 Task: Add Sprouts Organic Ground Allspice to the cart.
Action: Mouse pressed left at (21, 88)
Screenshot: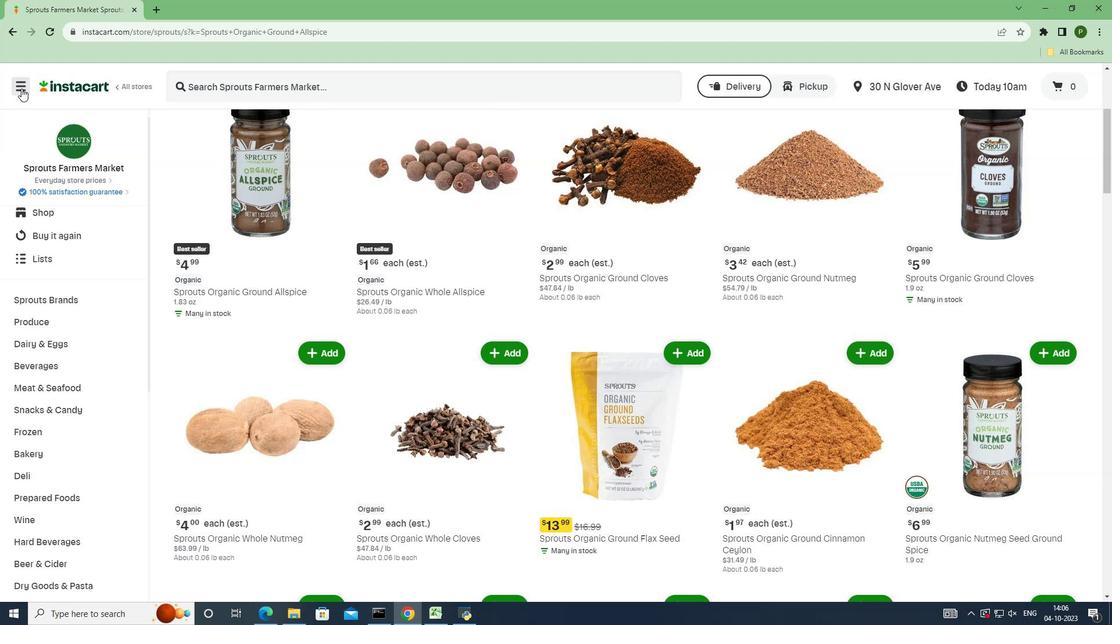 
Action: Mouse moved to (57, 317)
Screenshot: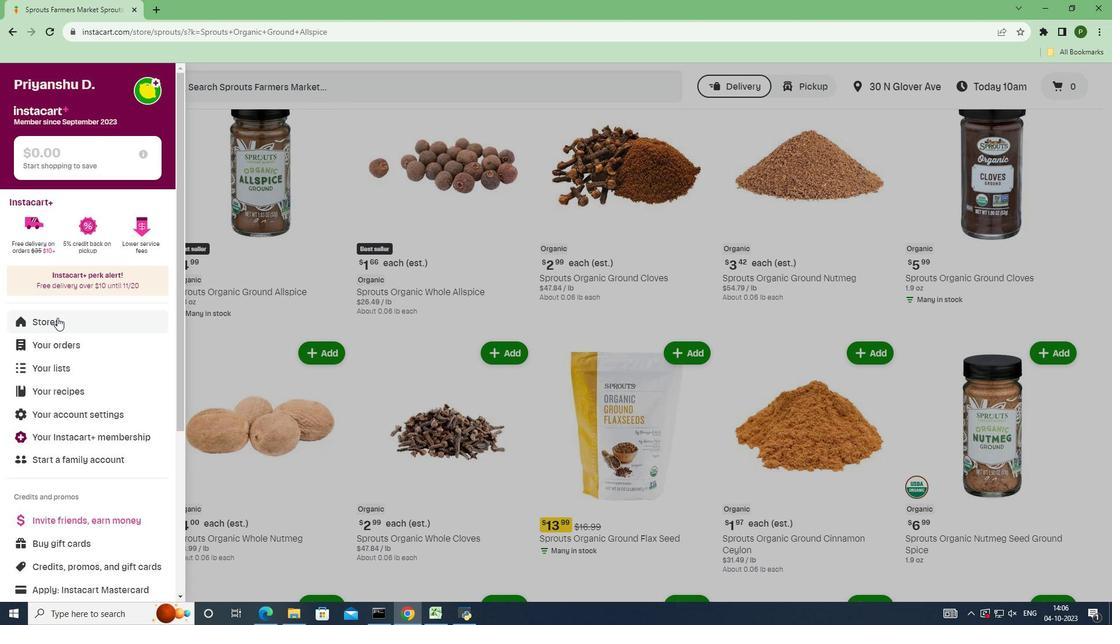 
Action: Mouse pressed left at (57, 317)
Screenshot: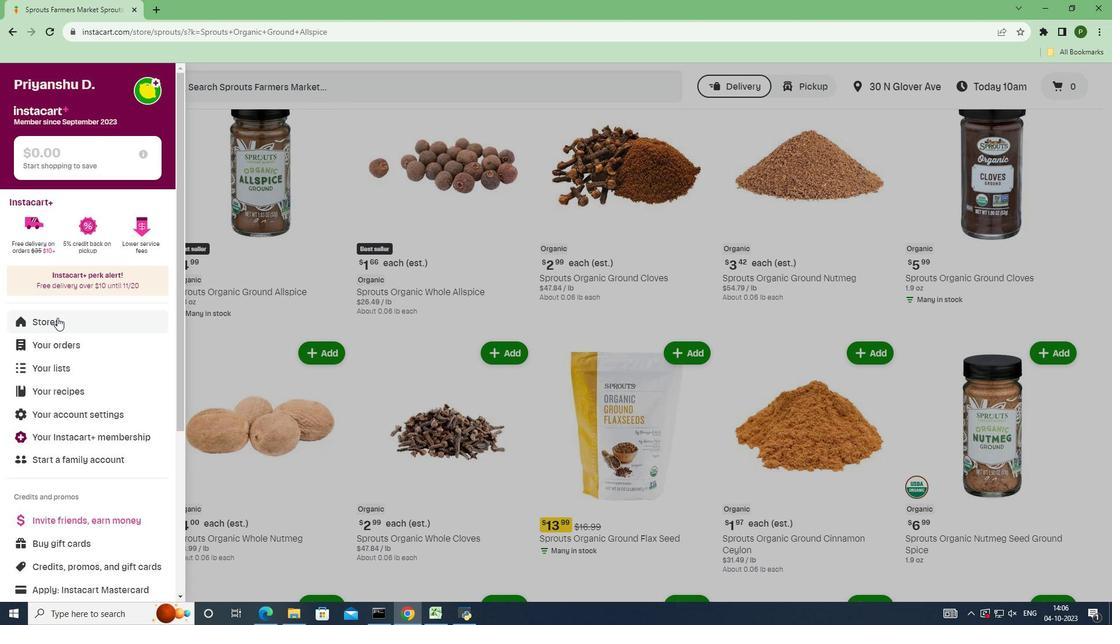 
Action: Mouse moved to (262, 139)
Screenshot: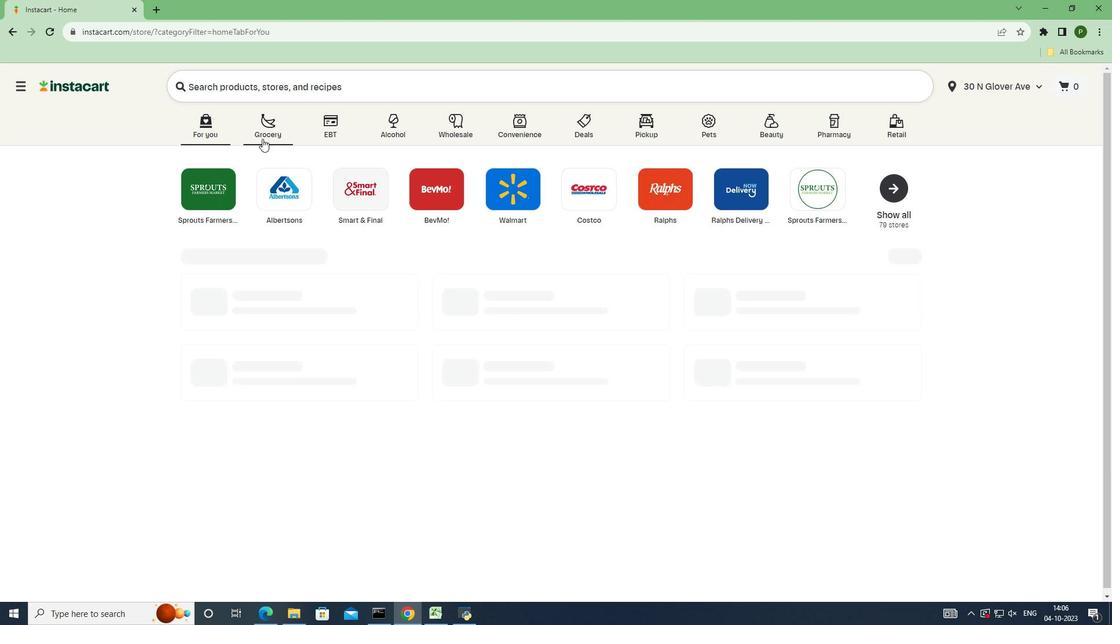 
Action: Mouse pressed left at (262, 139)
Screenshot: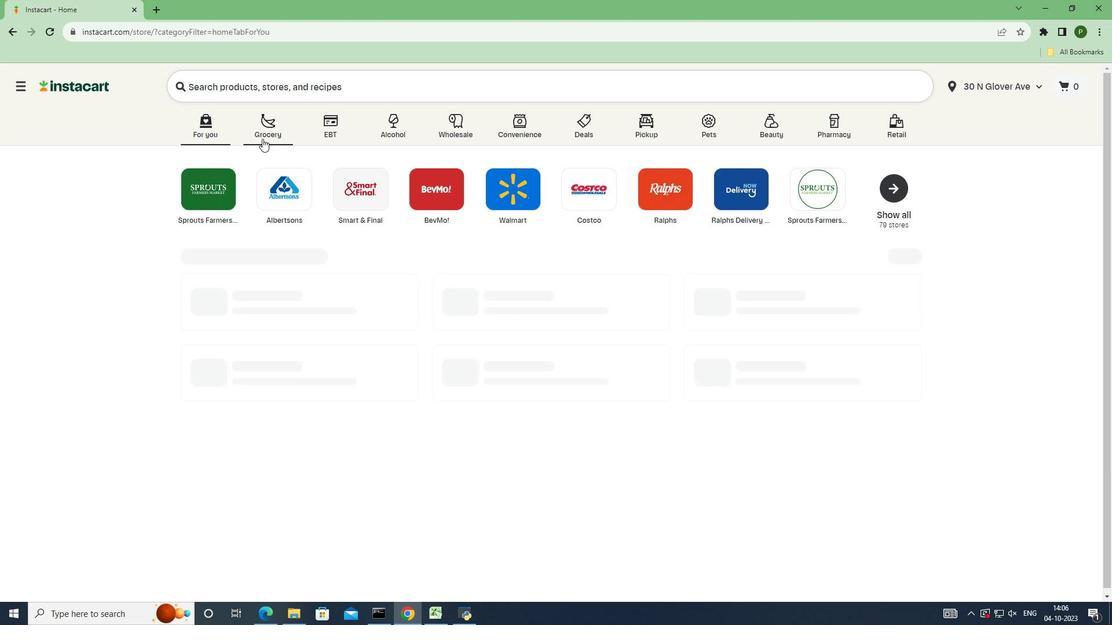 
Action: Mouse moved to (715, 275)
Screenshot: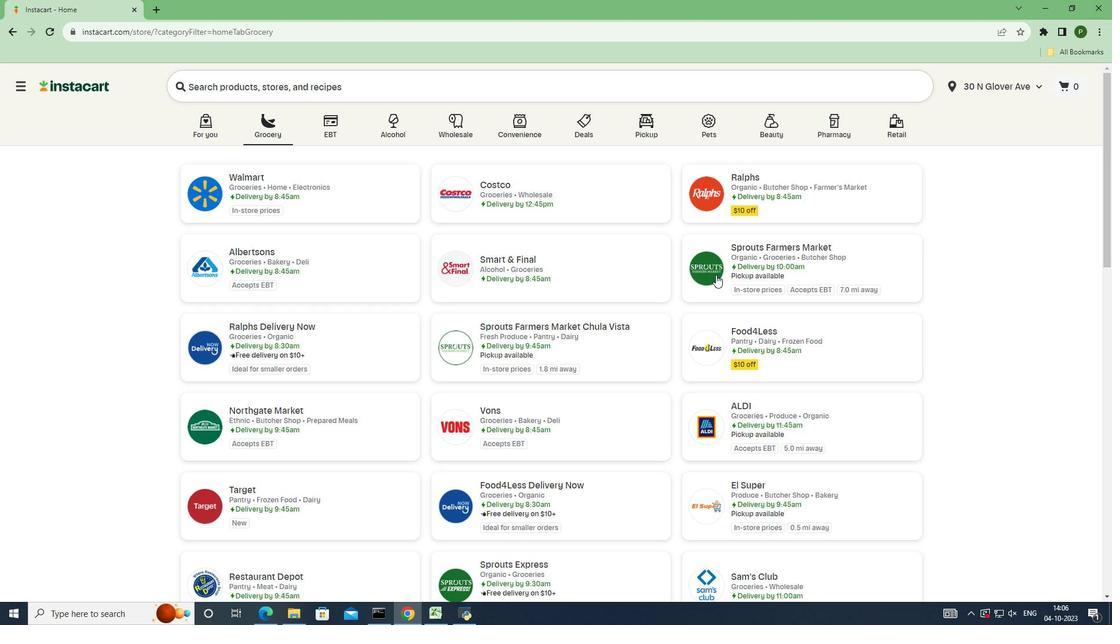
Action: Mouse pressed left at (715, 275)
Screenshot: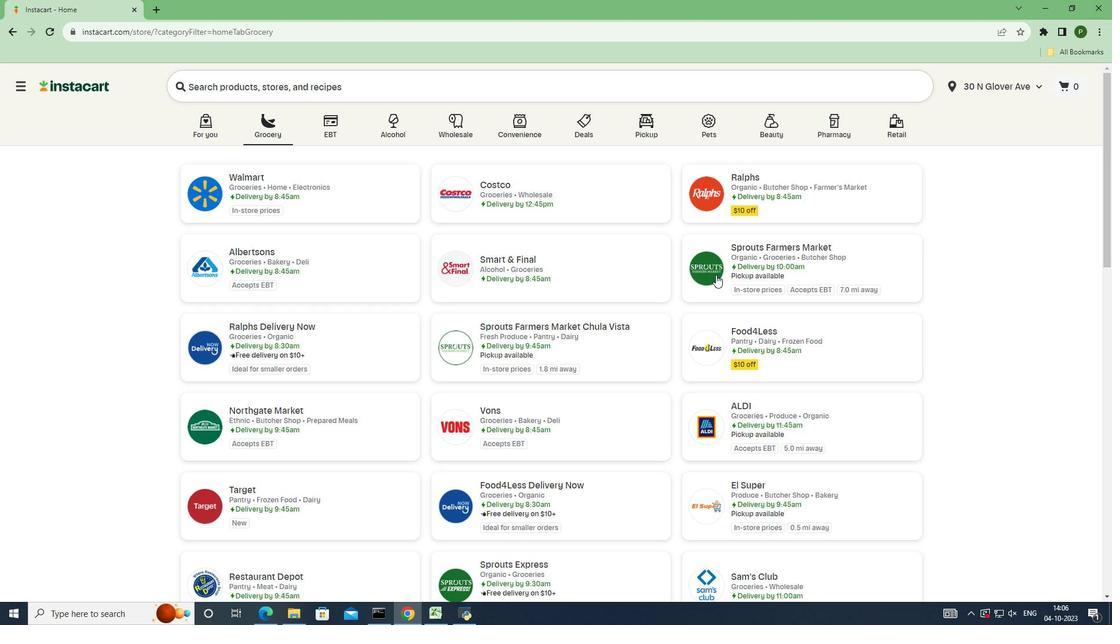 
Action: Mouse moved to (75, 328)
Screenshot: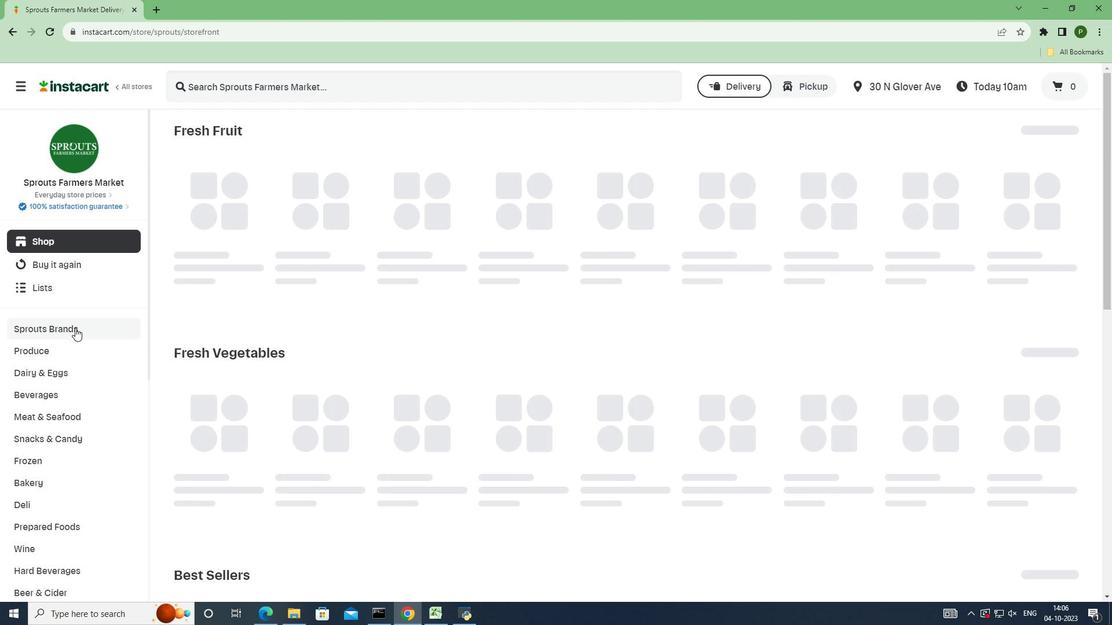 
Action: Mouse pressed left at (75, 328)
Screenshot: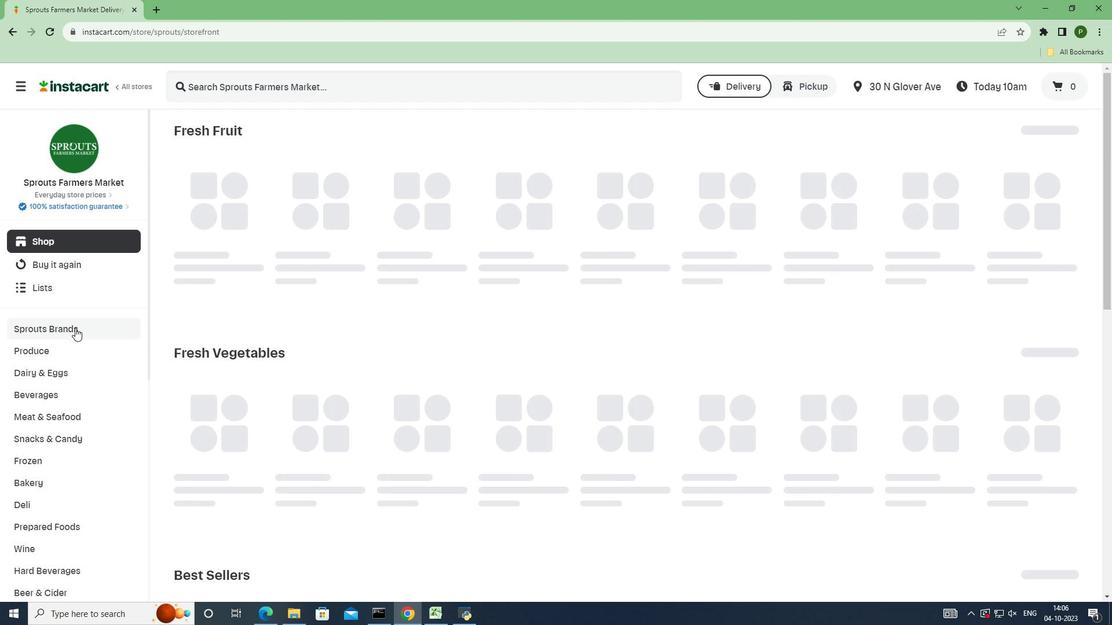 
Action: Mouse moved to (74, 413)
Screenshot: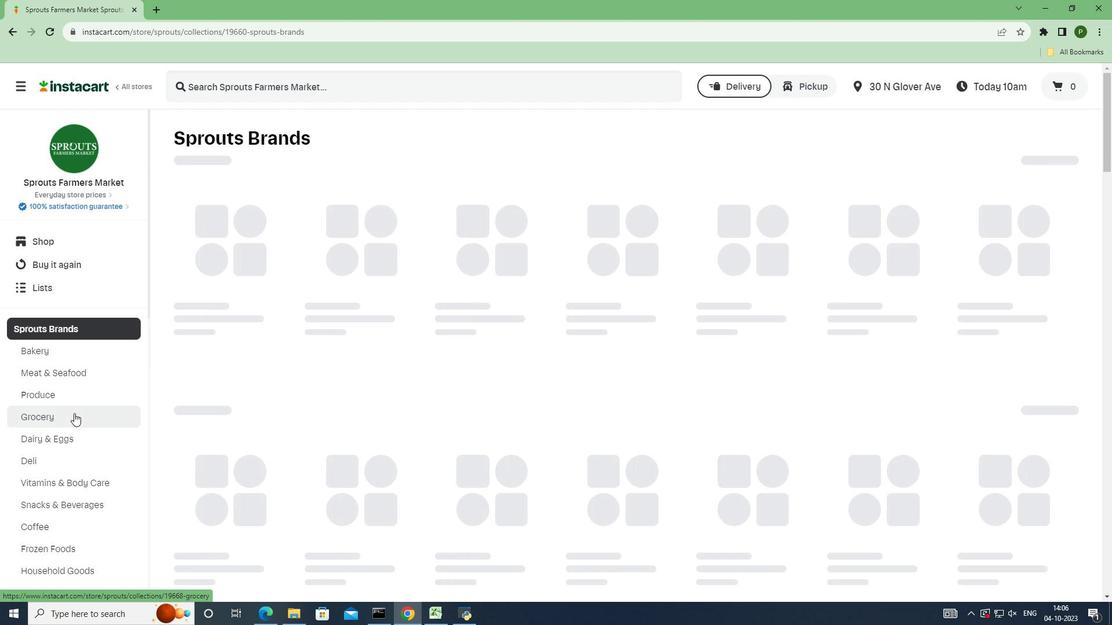 
Action: Mouse pressed left at (74, 413)
Screenshot: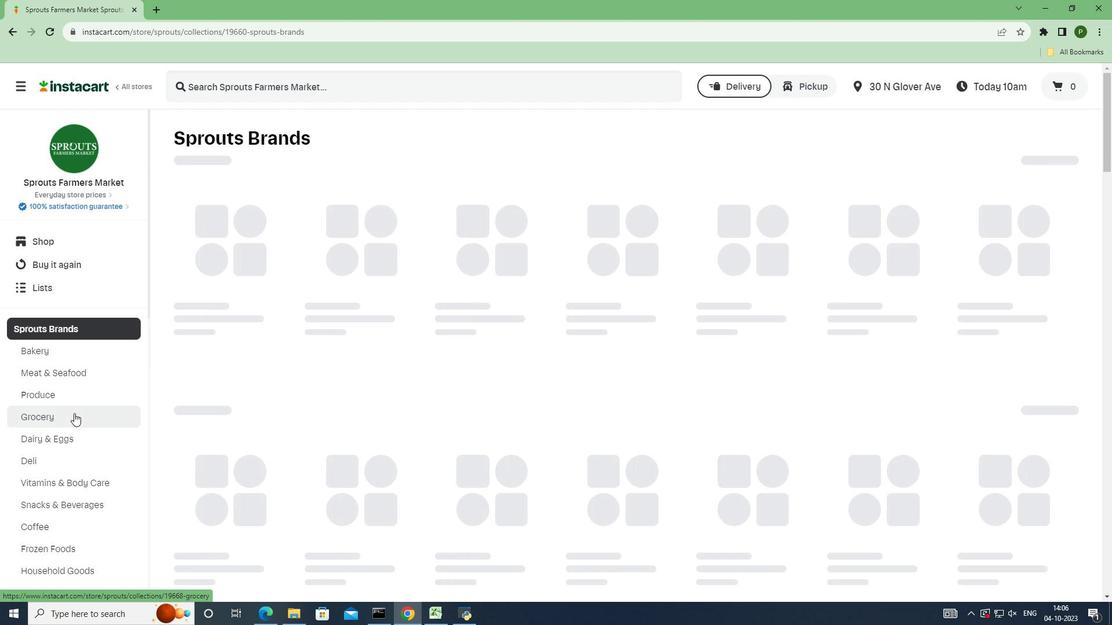 
Action: Mouse moved to (265, 248)
Screenshot: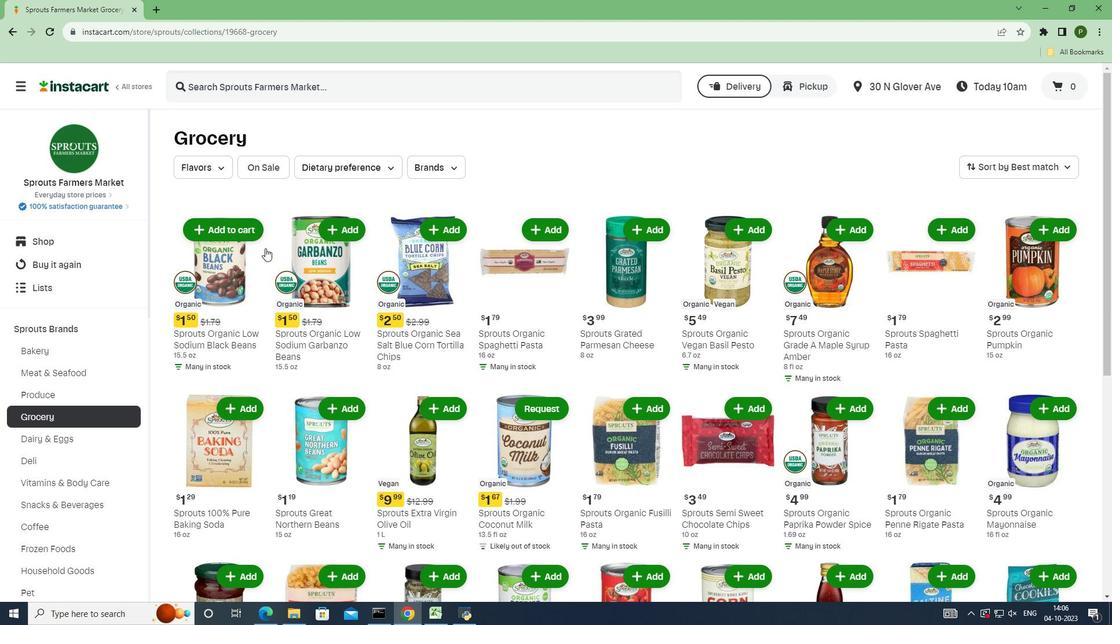 
Action: Mouse scrolled (265, 247) with delta (0, 0)
Screenshot: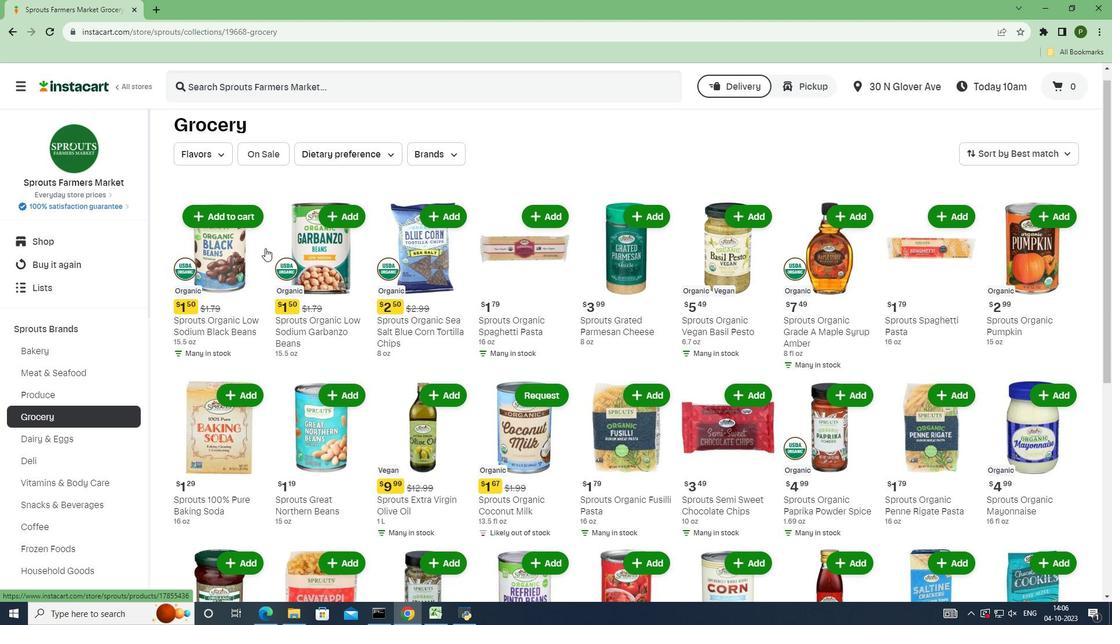 
Action: Mouse scrolled (265, 247) with delta (0, 0)
Screenshot: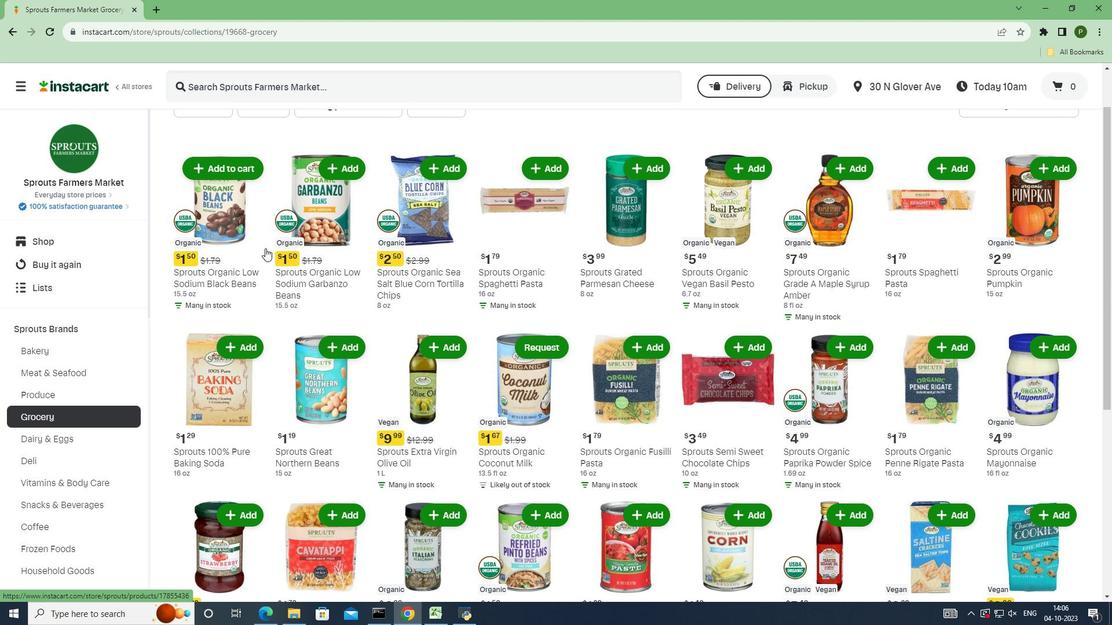 
Action: Mouse scrolled (265, 247) with delta (0, 0)
Screenshot: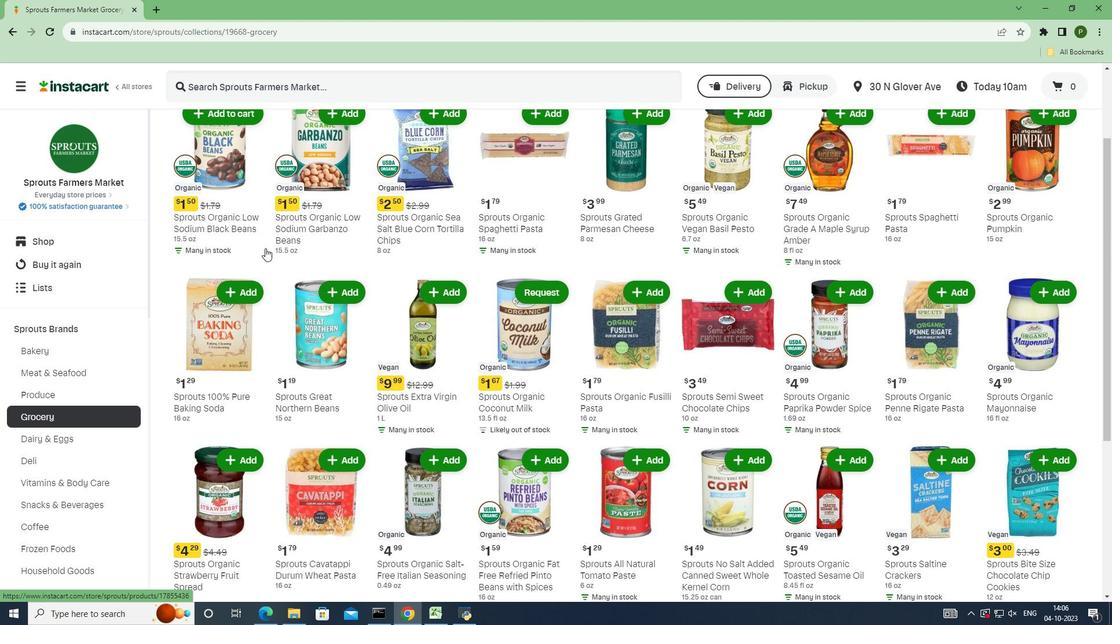 
Action: Mouse scrolled (265, 247) with delta (0, 0)
Screenshot: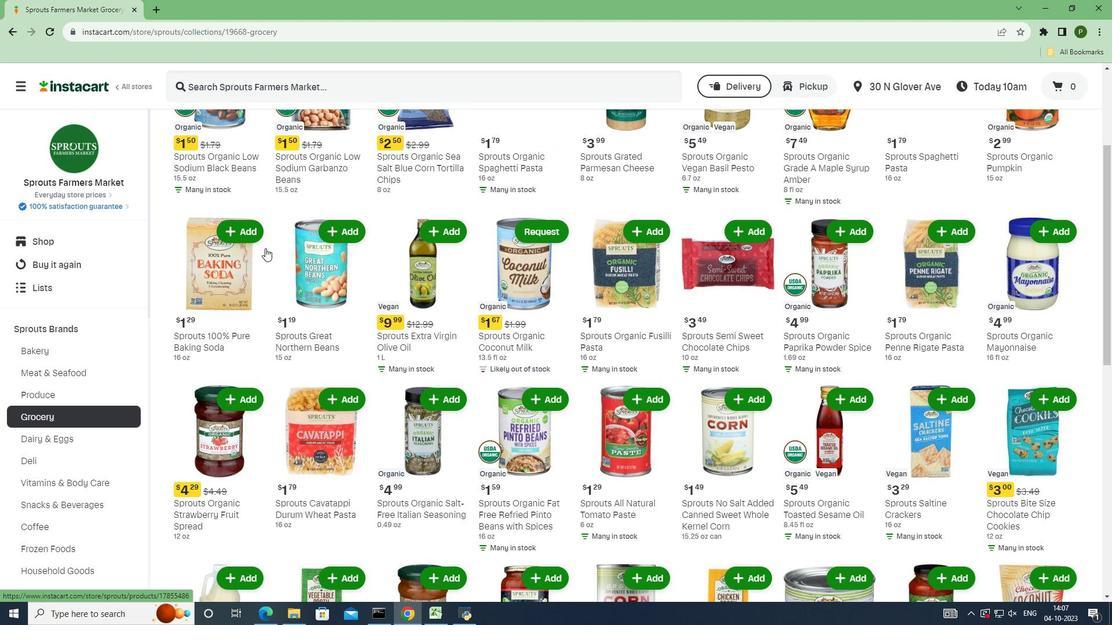 
Action: Mouse moved to (265, 249)
Screenshot: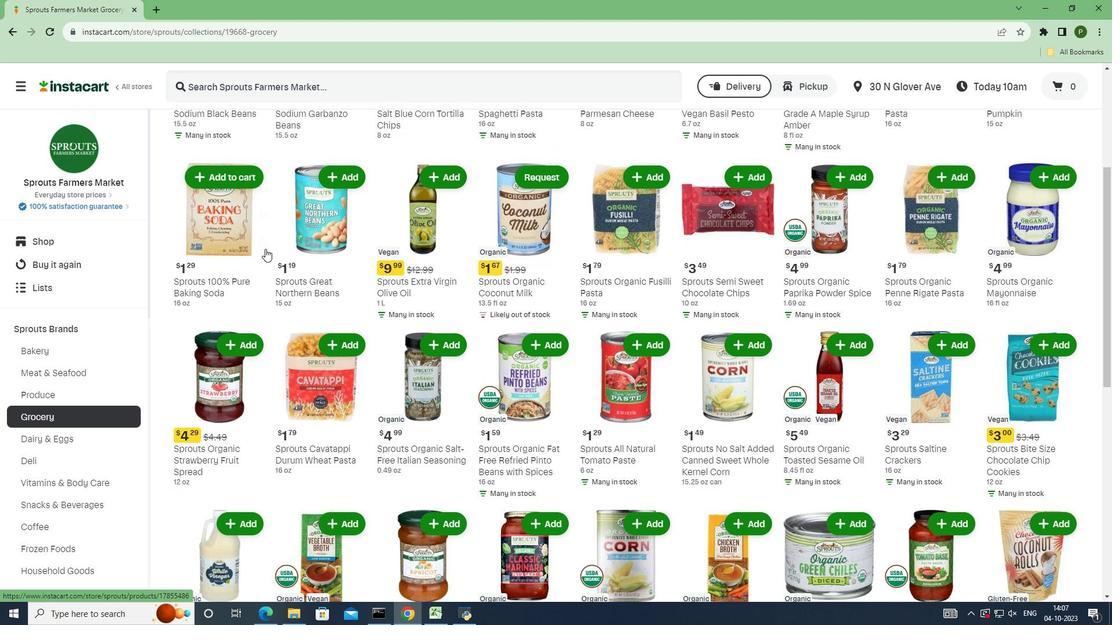 
Action: Mouse scrolled (265, 248) with delta (0, 0)
Screenshot: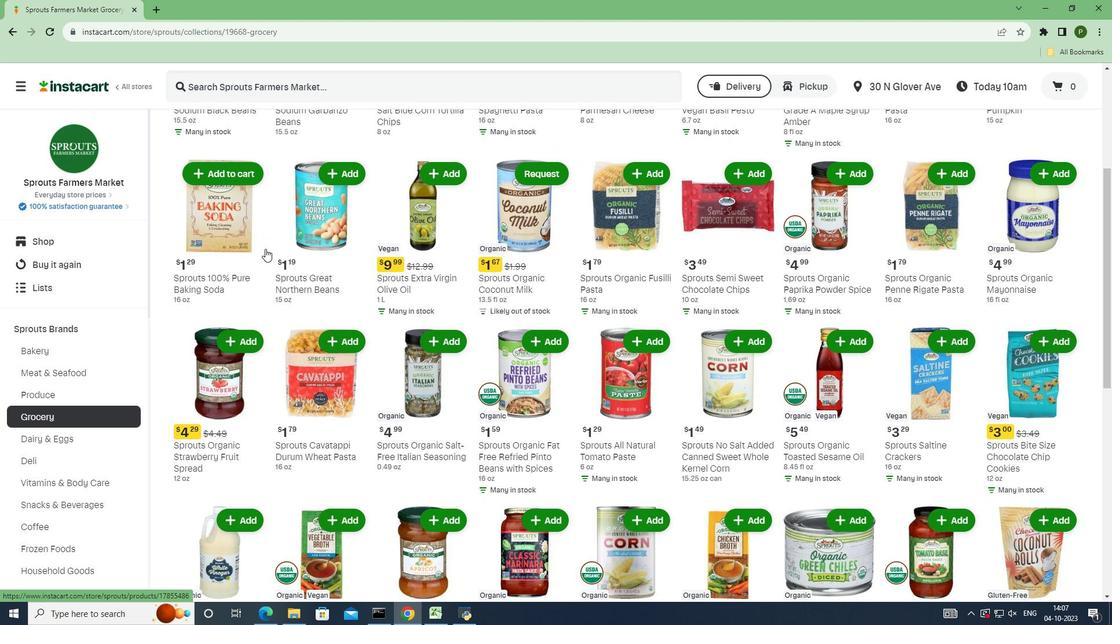 
Action: Mouse scrolled (265, 248) with delta (0, 0)
Screenshot: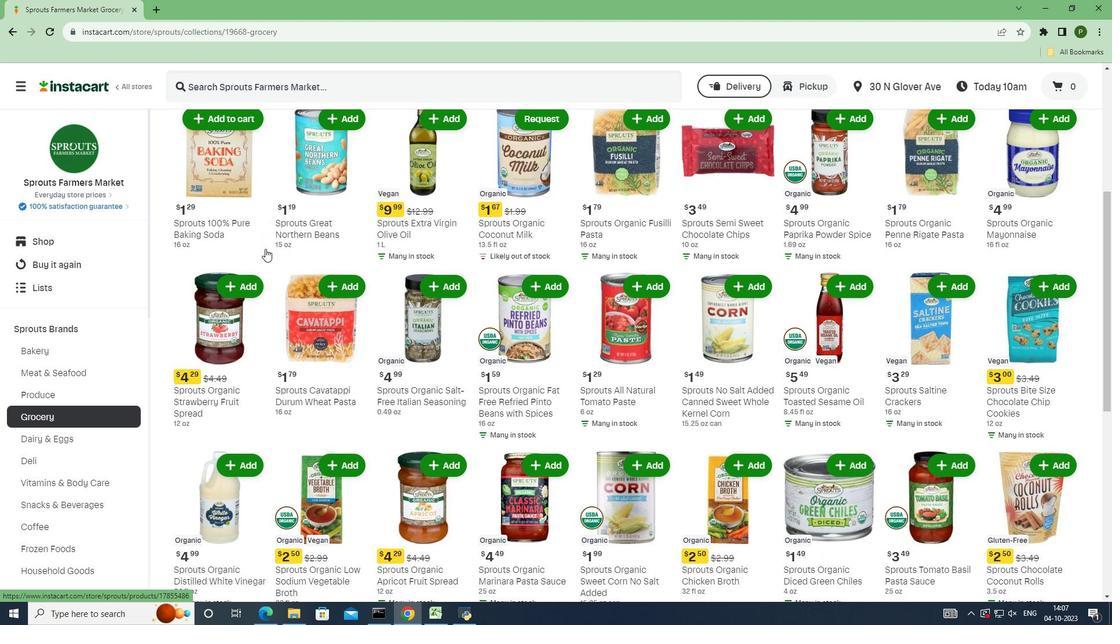 
Action: Mouse scrolled (265, 248) with delta (0, 0)
Screenshot: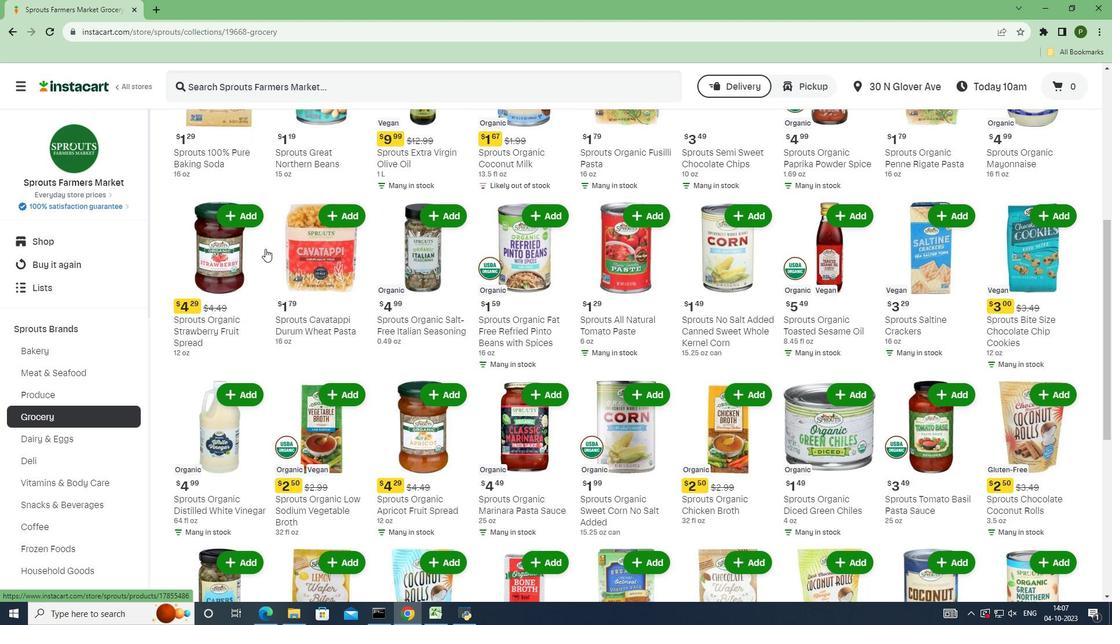 
Action: Mouse scrolled (265, 248) with delta (0, 0)
Screenshot: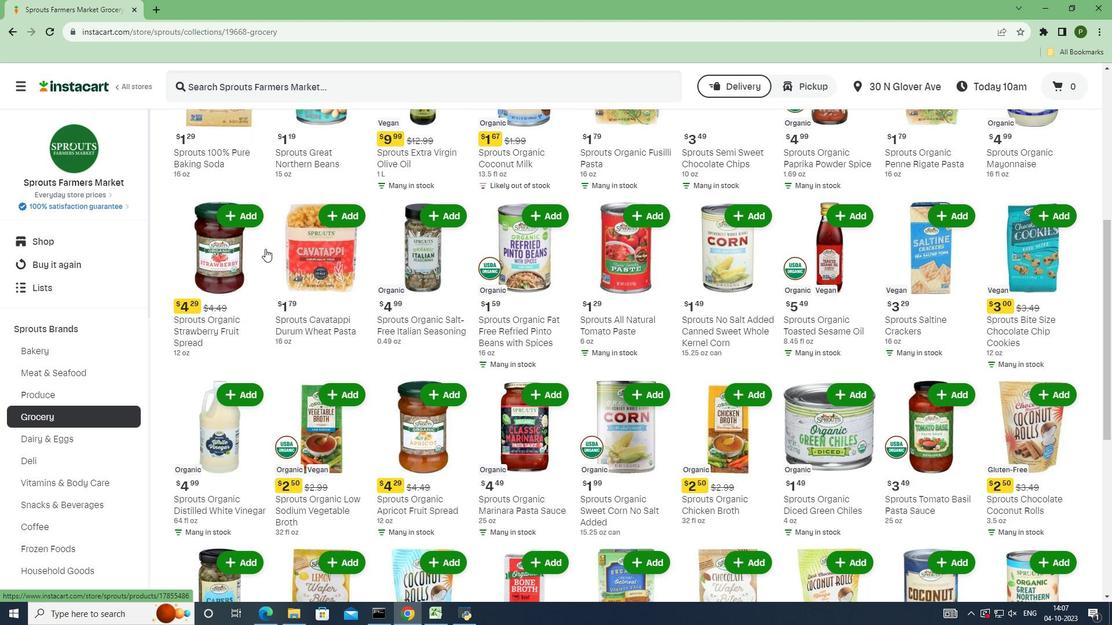
Action: Mouse scrolled (265, 248) with delta (0, 0)
Screenshot: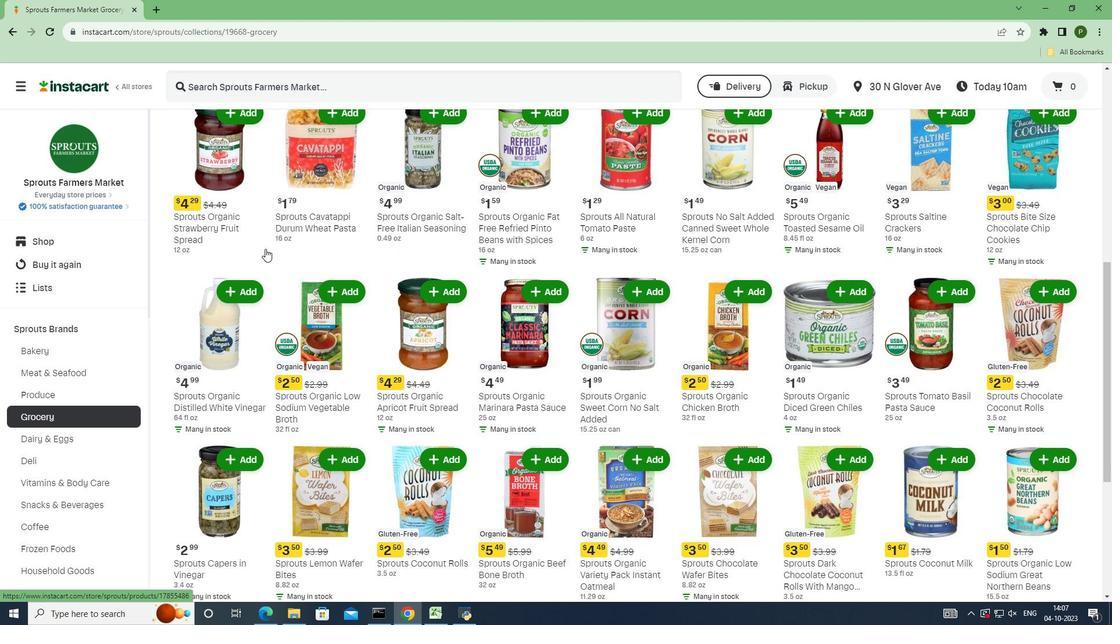 
Action: Mouse scrolled (265, 248) with delta (0, 0)
Screenshot: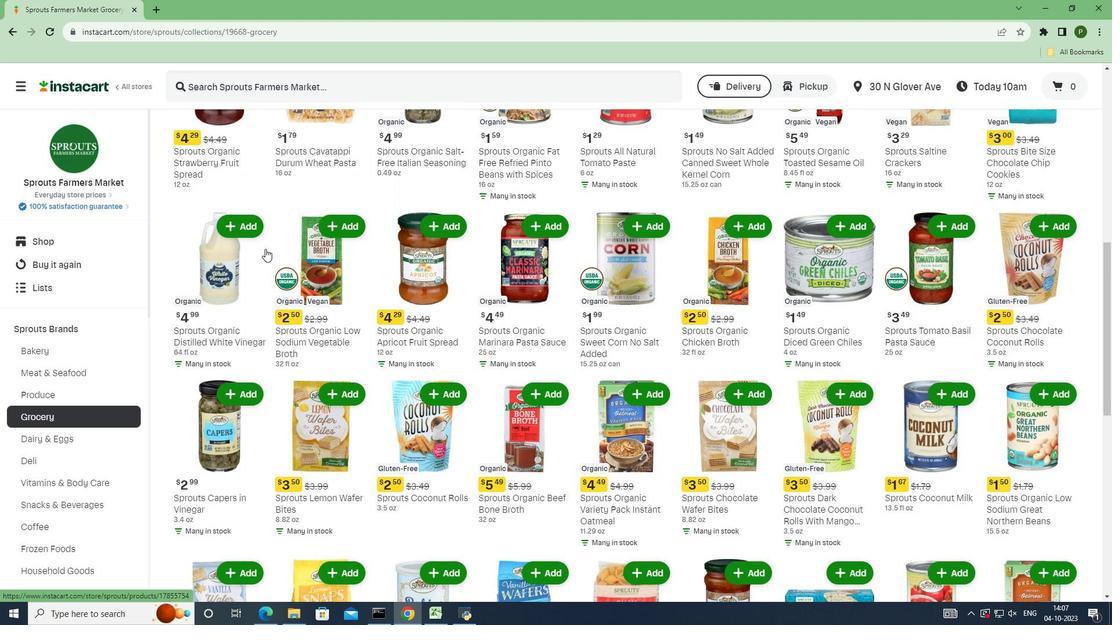 
Action: Mouse scrolled (265, 248) with delta (0, 0)
Screenshot: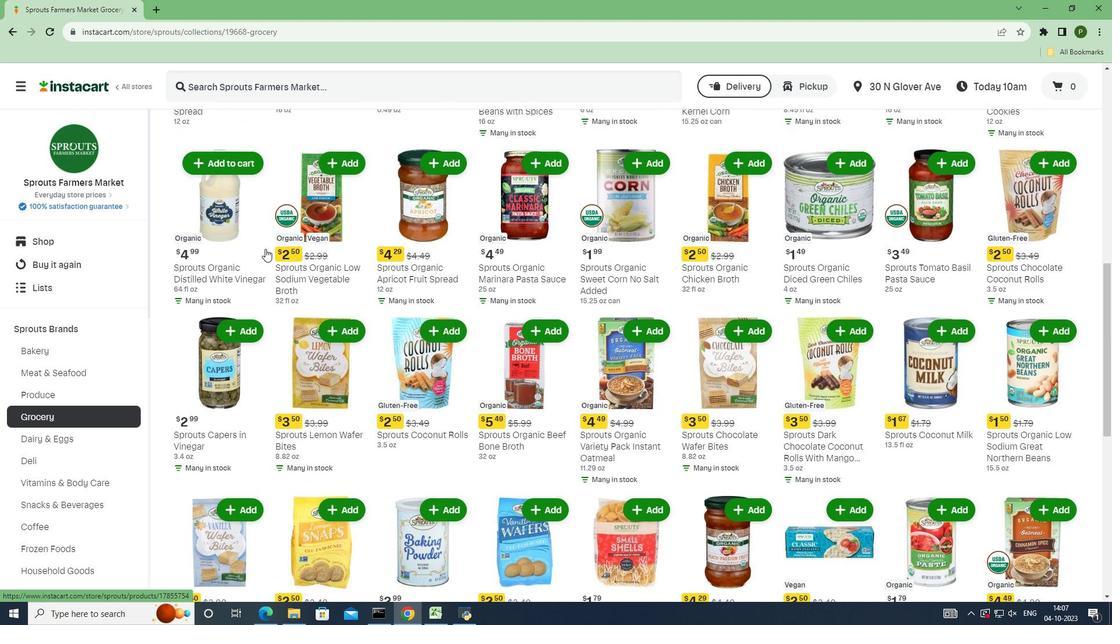 
Action: Mouse scrolled (265, 248) with delta (0, 0)
Screenshot: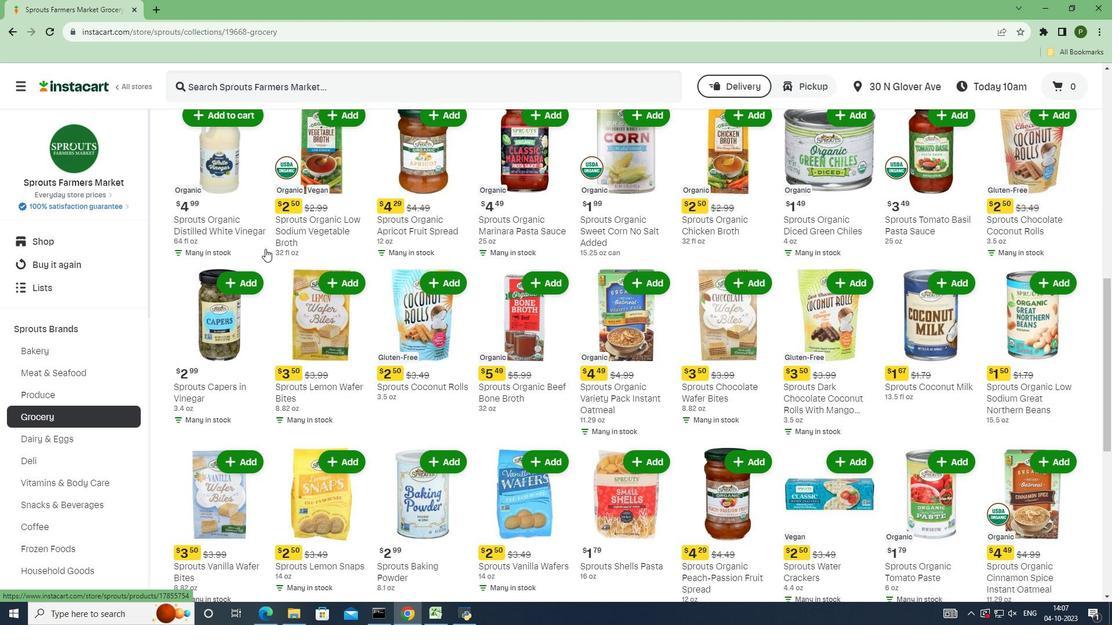 
Action: Mouse scrolled (265, 248) with delta (0, 0)
Screenshot: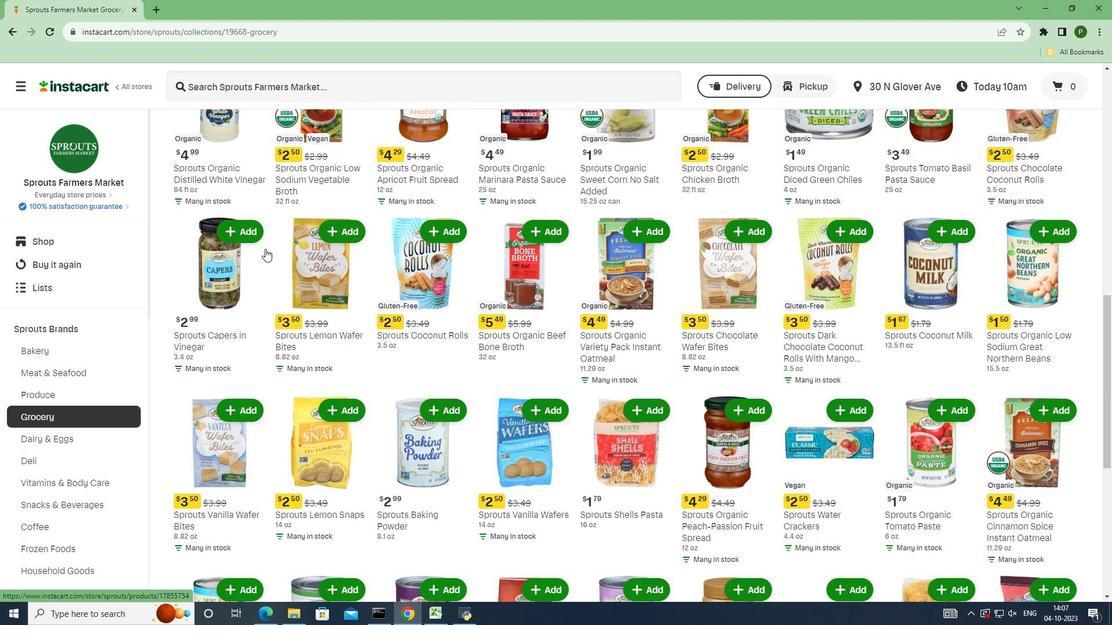 
Action: Mouse scrolled (265, 248) with delta (0, 0)
Screenshot: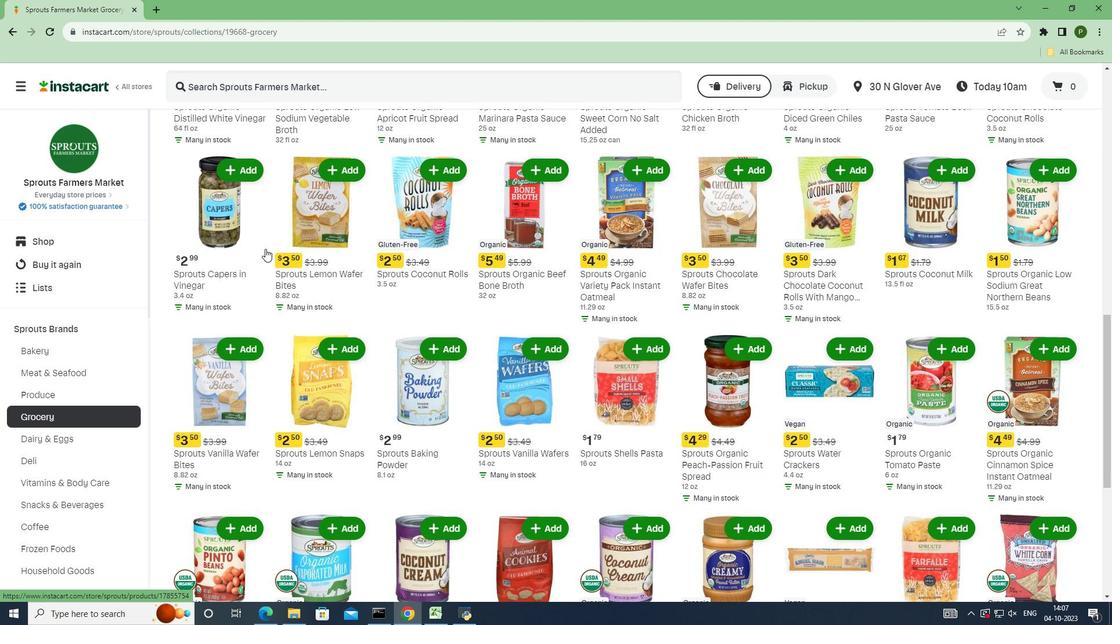 
Action: Mouse scrolled (265, 248) with delta (0, 0)
Screenshot: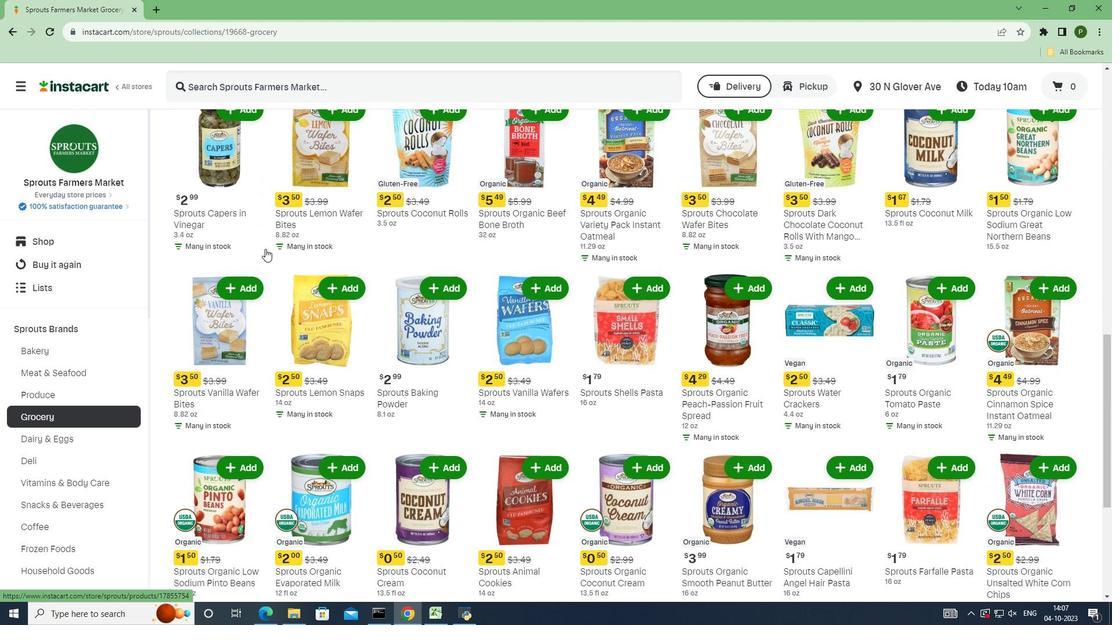 
Action: Mouse scrolled (265, 248) with delta (0, 0)
Screenshot: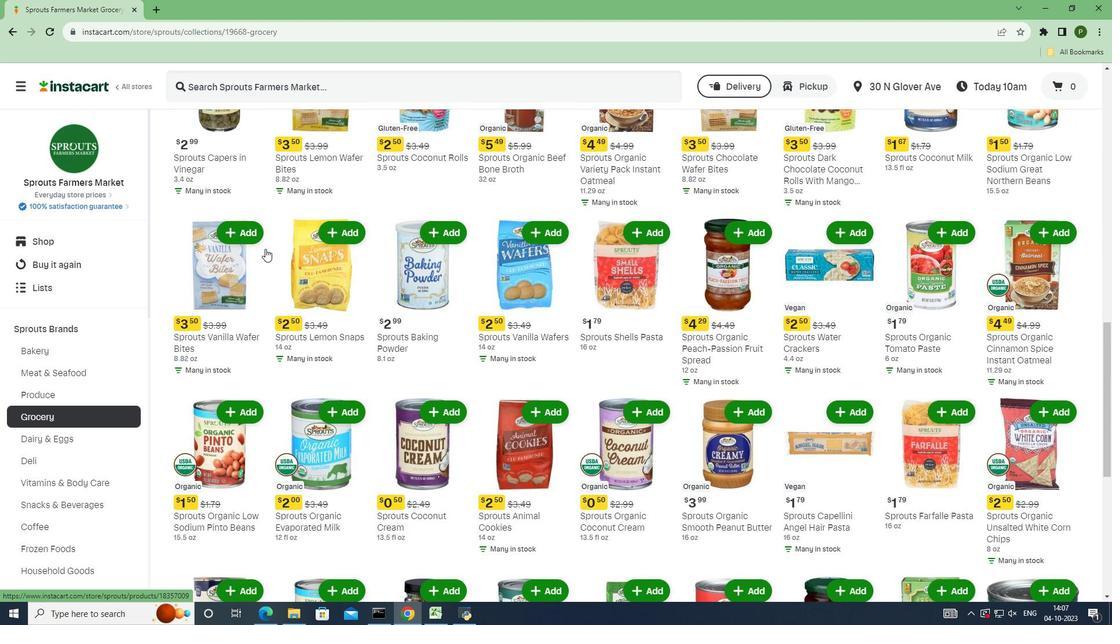 
Action: Mouse scrolled (265, 248) with delta (0, 0)
Screenshot: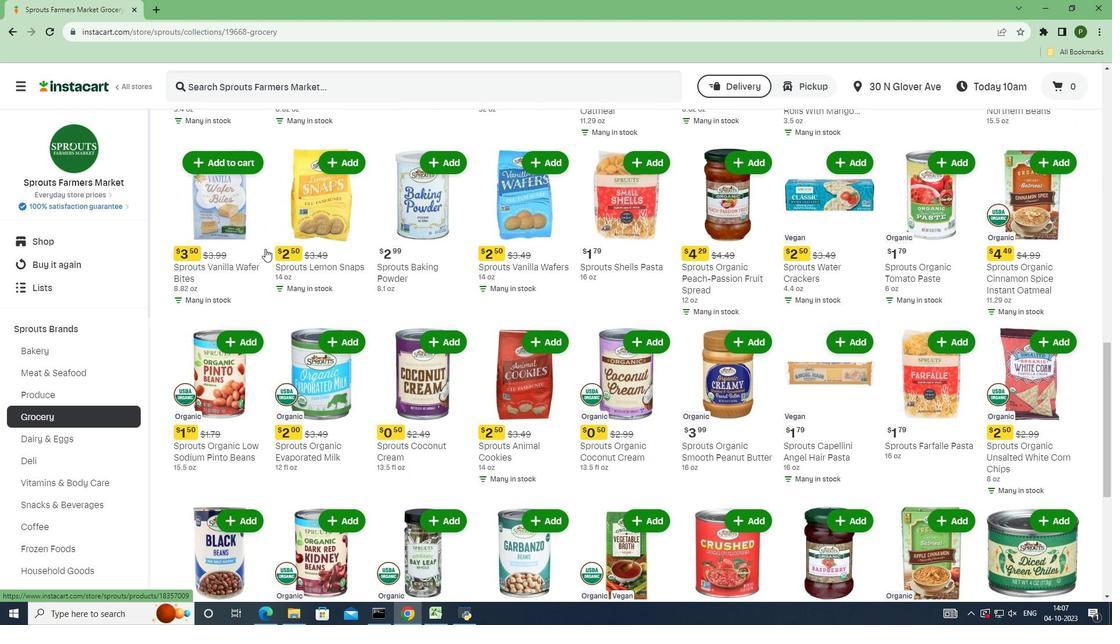 
Action: Mouse scrolled (265, 248) with delta (0, 0)
Screenshot: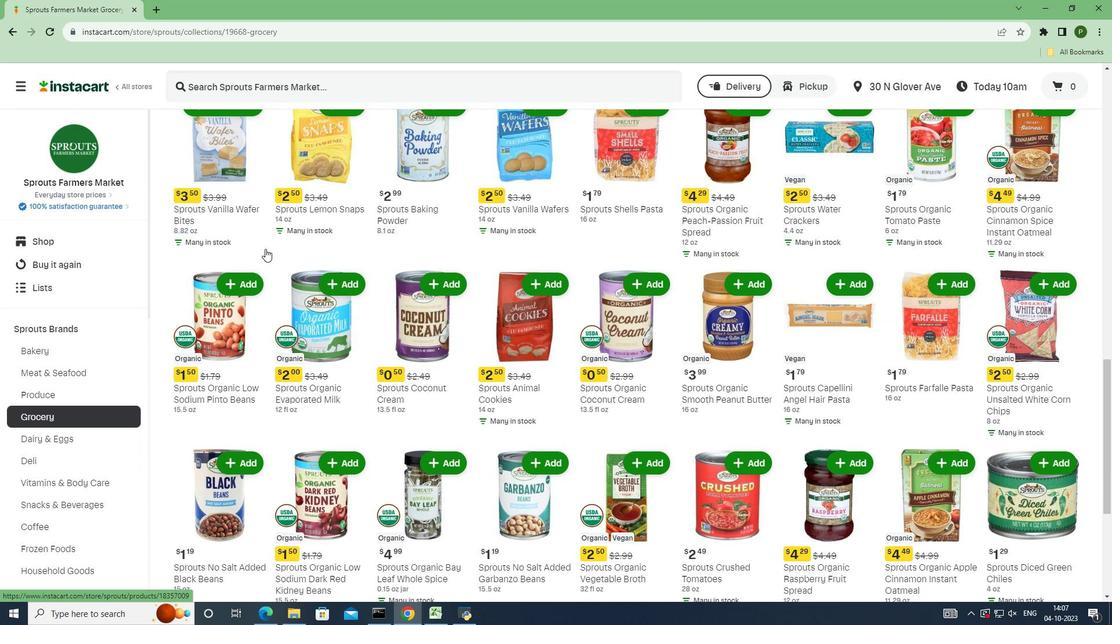 
Action: Mouse scrolled (265, 248) with delta (0, 0)
Screenshot: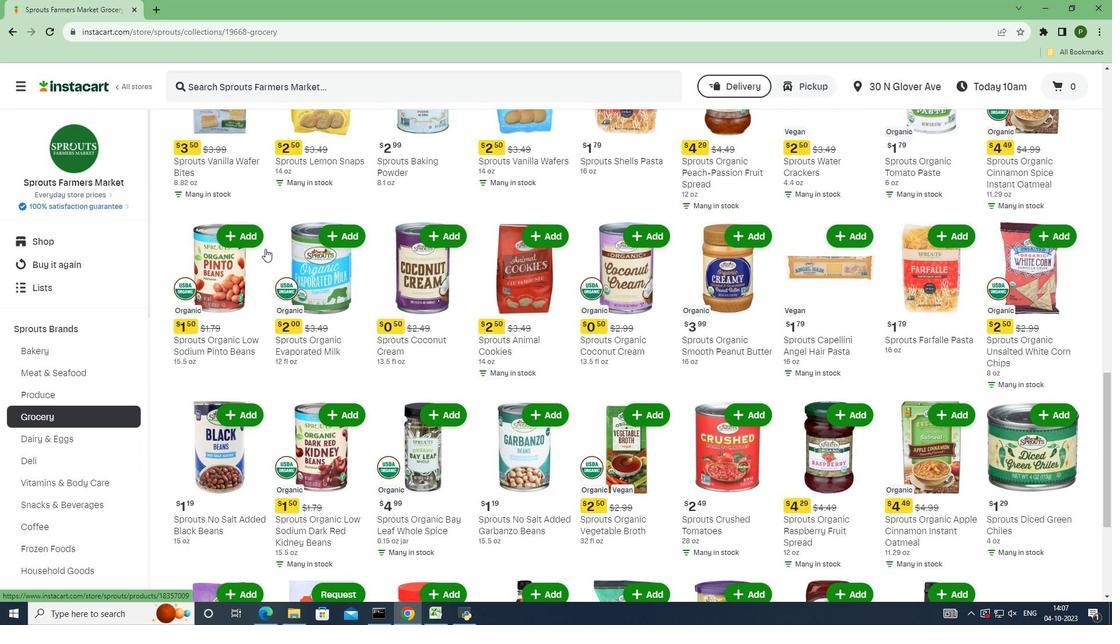 
Action: Mouse scrolled (265, 248) with delta (0, 0)
Screenshot: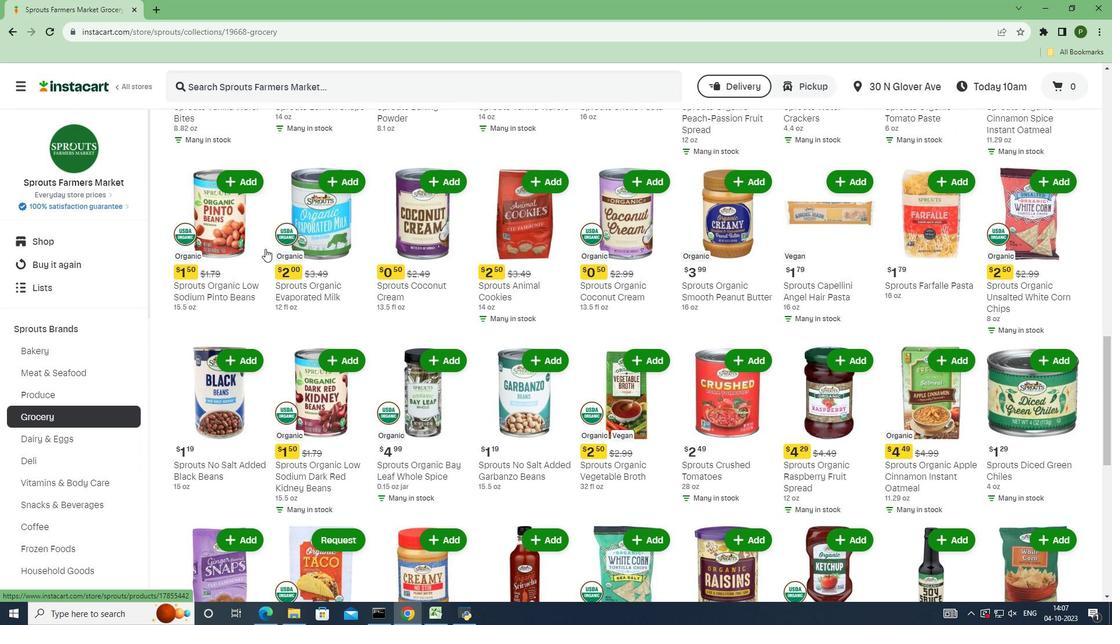 
Action: Mouse scrolled (265, 248) with delta (0, 0)
Screenshot: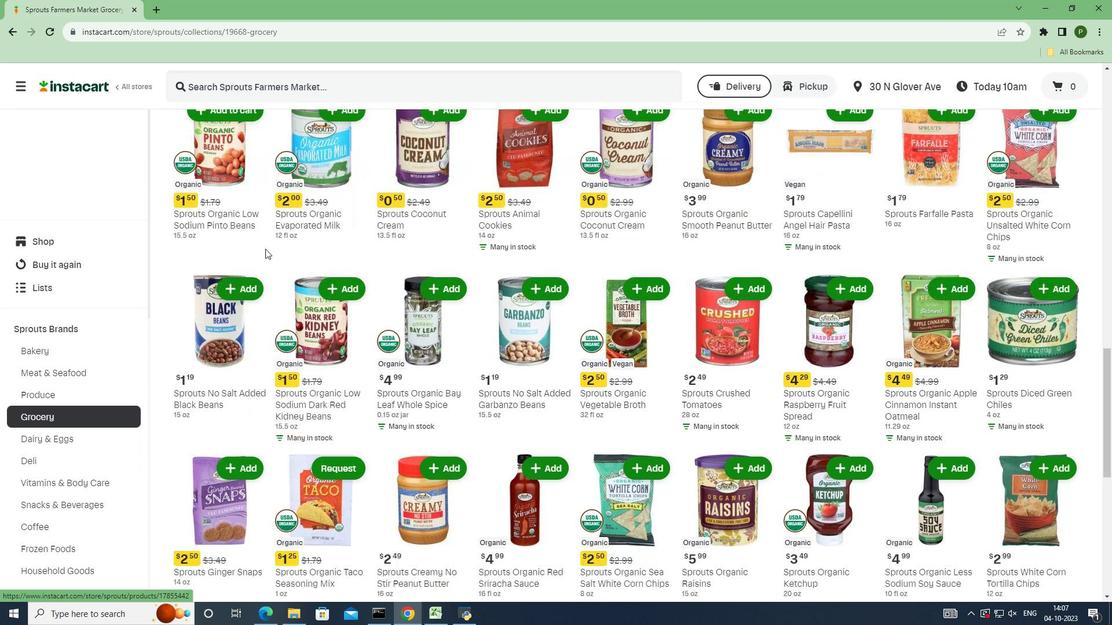 
Action: Mouse scrolled (265, 248) with delta (0, 0)
Screenshot: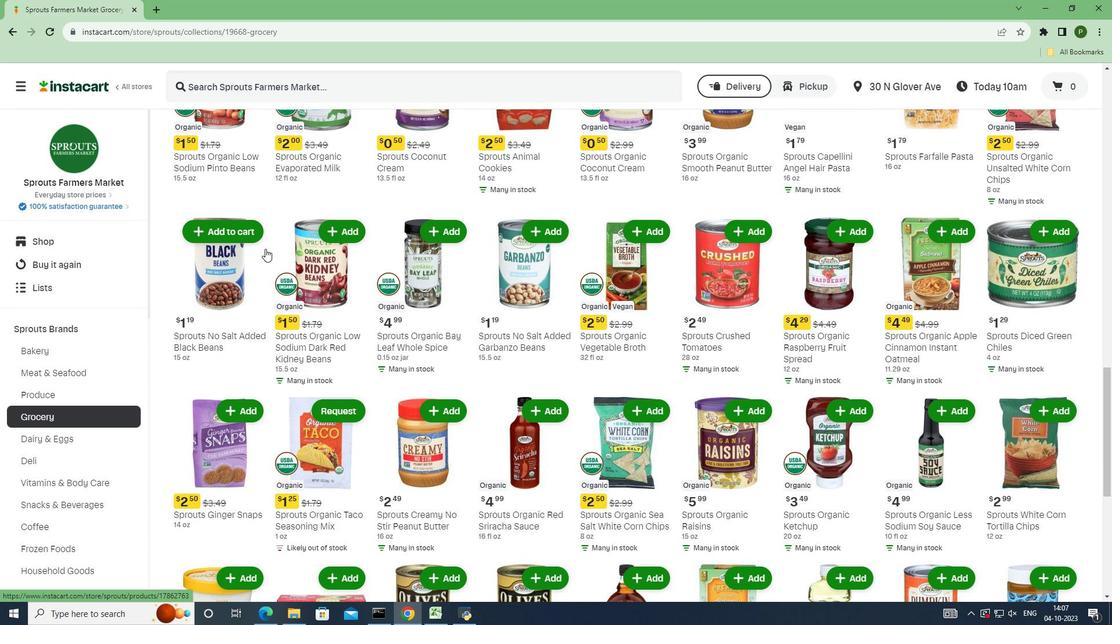 
Action: Mouse scrolled (265, 248) with delta (0, 0)
Screenshot: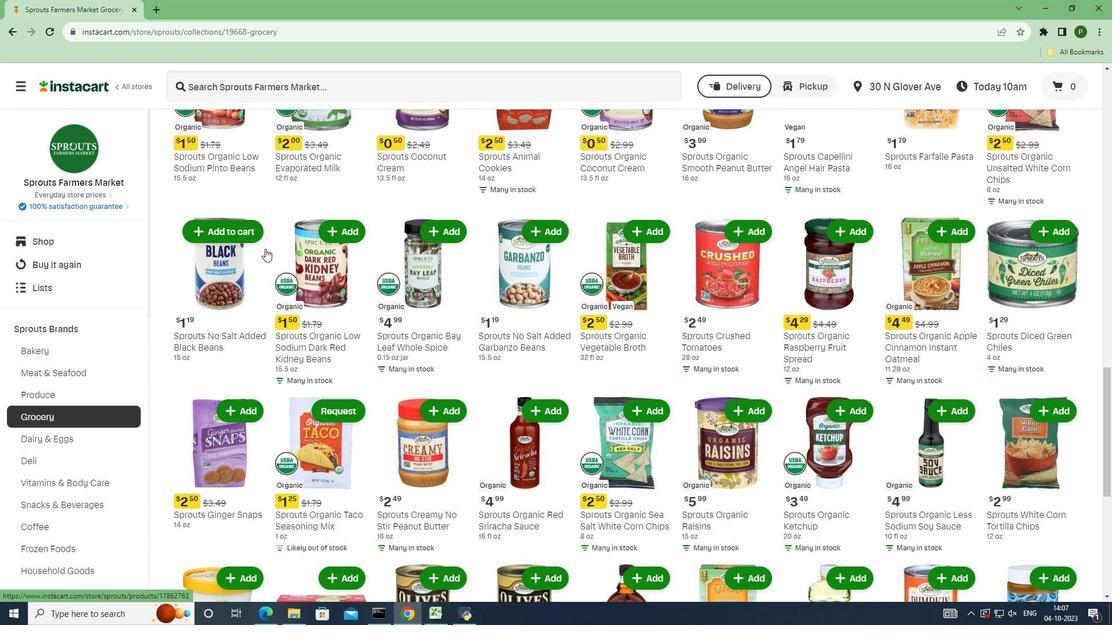 
Action: Mouse scrolled (265, 248) with delta (0, 0)
Screenshot: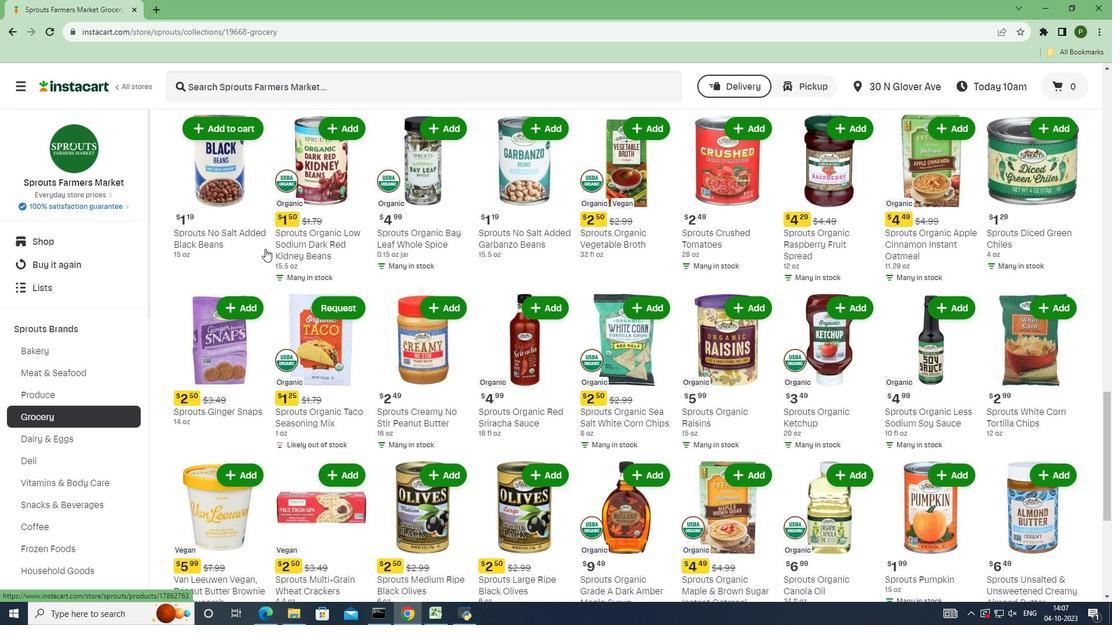 
Action: Mouse scrolled (265, 248) with delta (0, 0)
Screenshot: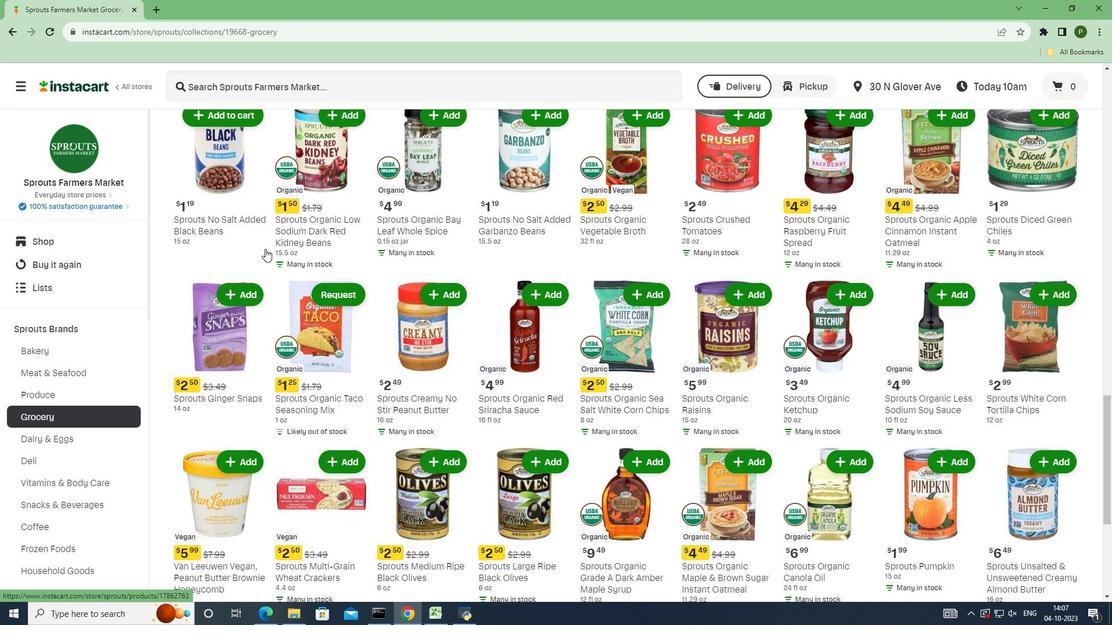 
Action: Mouse scrolled (265, 248) with delta (0, 0)
Screenshot: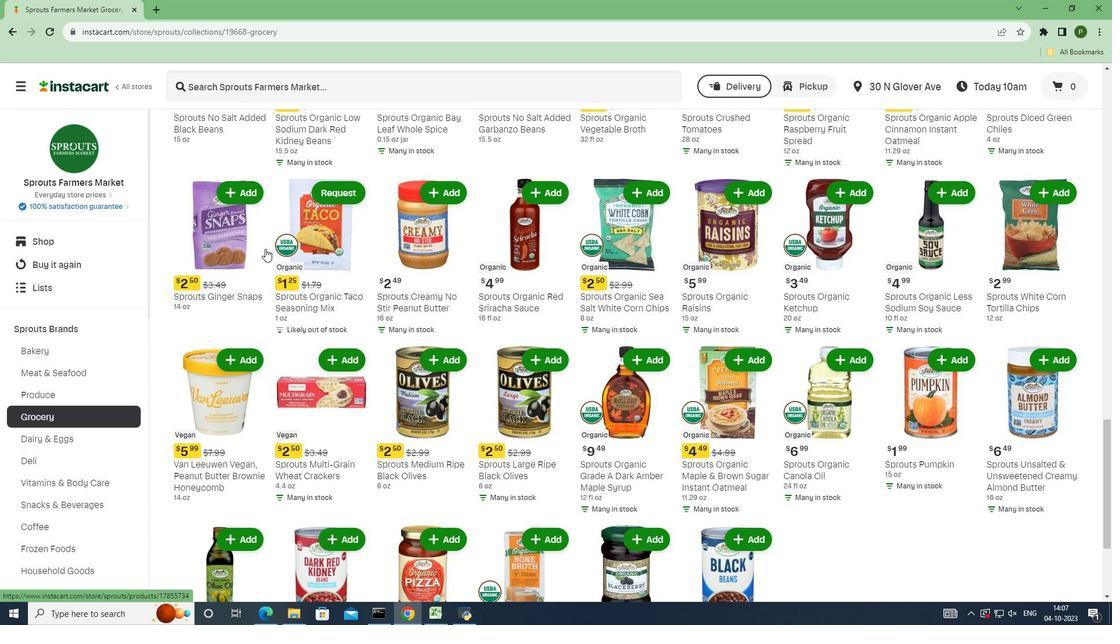 
Action: Mouse scrolled (265, 248) with delta (0, 0)
Screenshot: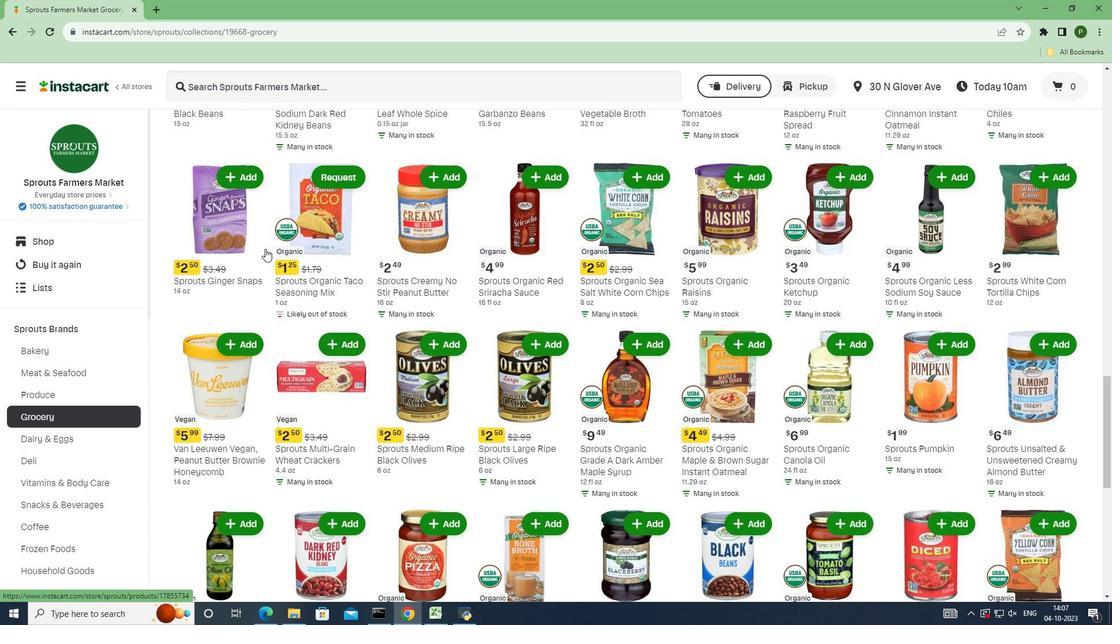
Action: Mouse scrolled (265, 248) with delta (0, 0)
Screenshot: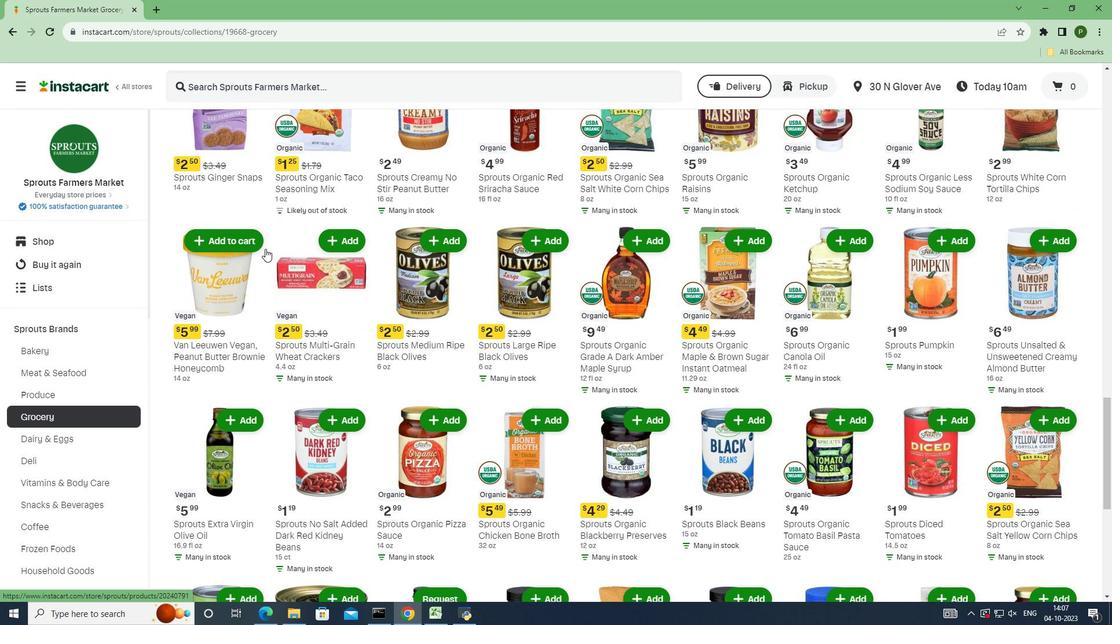 
Action: Mouse scrolled (265, 248) with delta (0, 0)
Screenshot: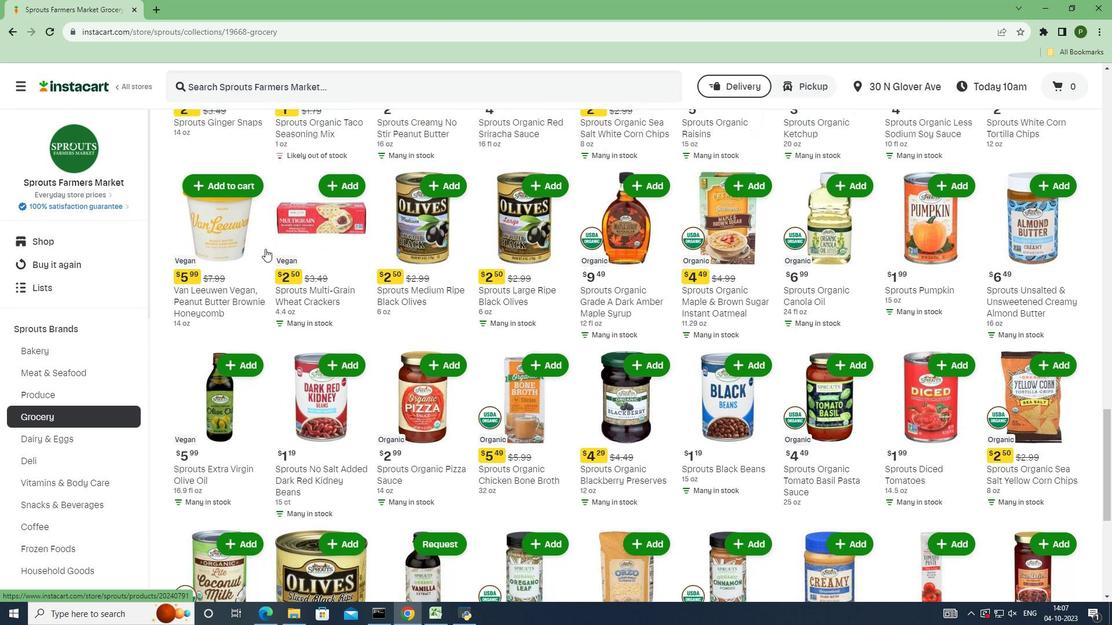 
Action: Mouse scrolled (265, 248) with delta (0, 0)
Screenshot: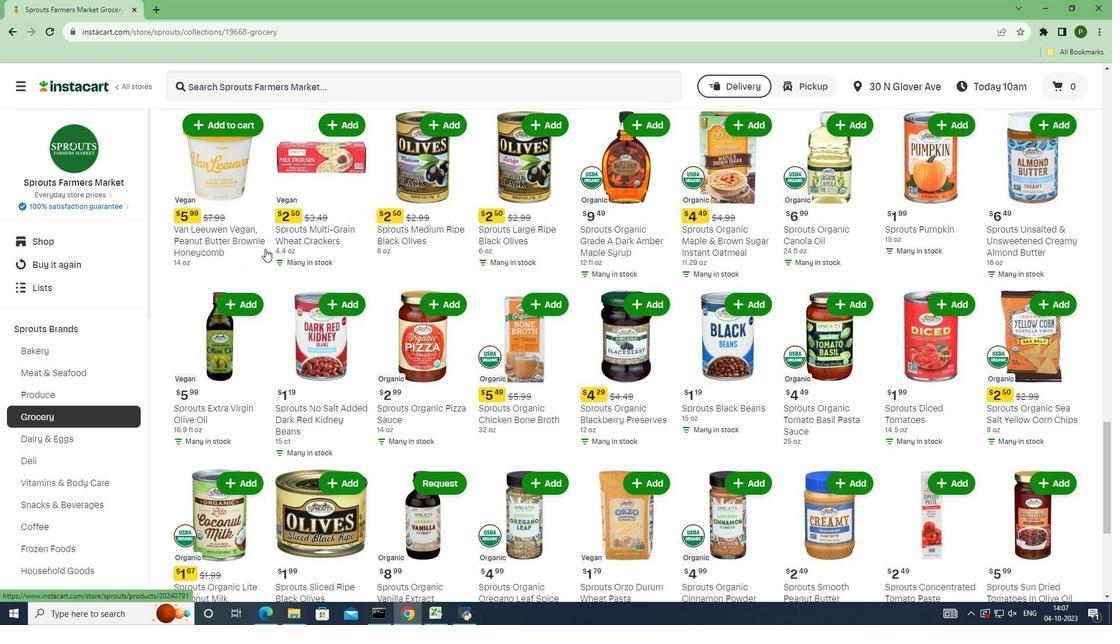 
Action: Mouse scrolled (265, 248) with delta (0, 0)
Screenshot: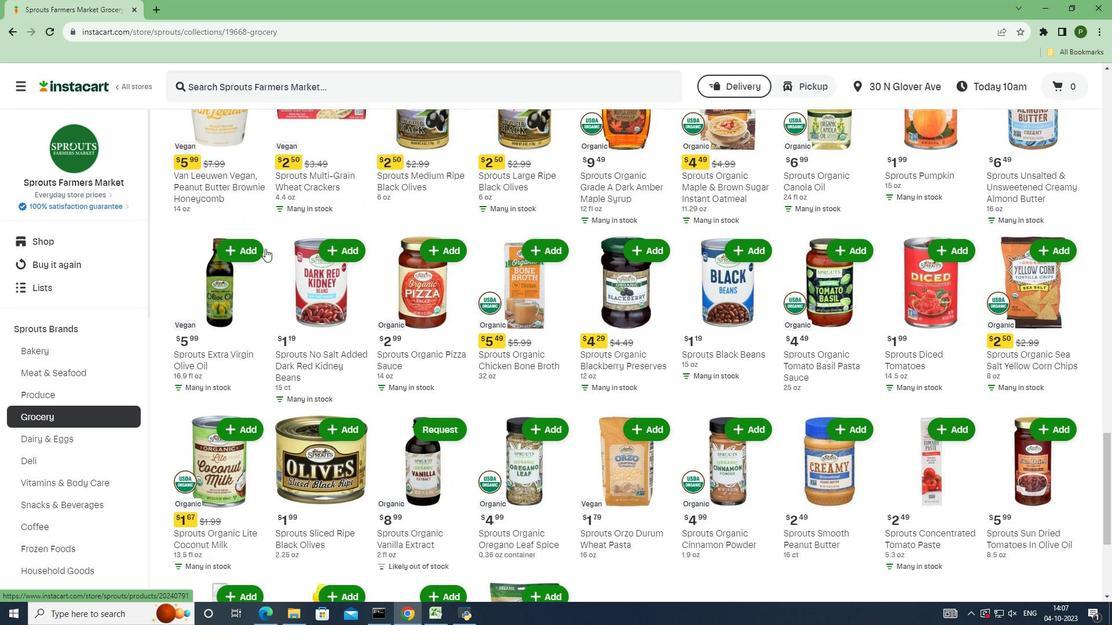 
Action: Mouse scrolled (265, 248) with delta (0, 0)
Screenshot: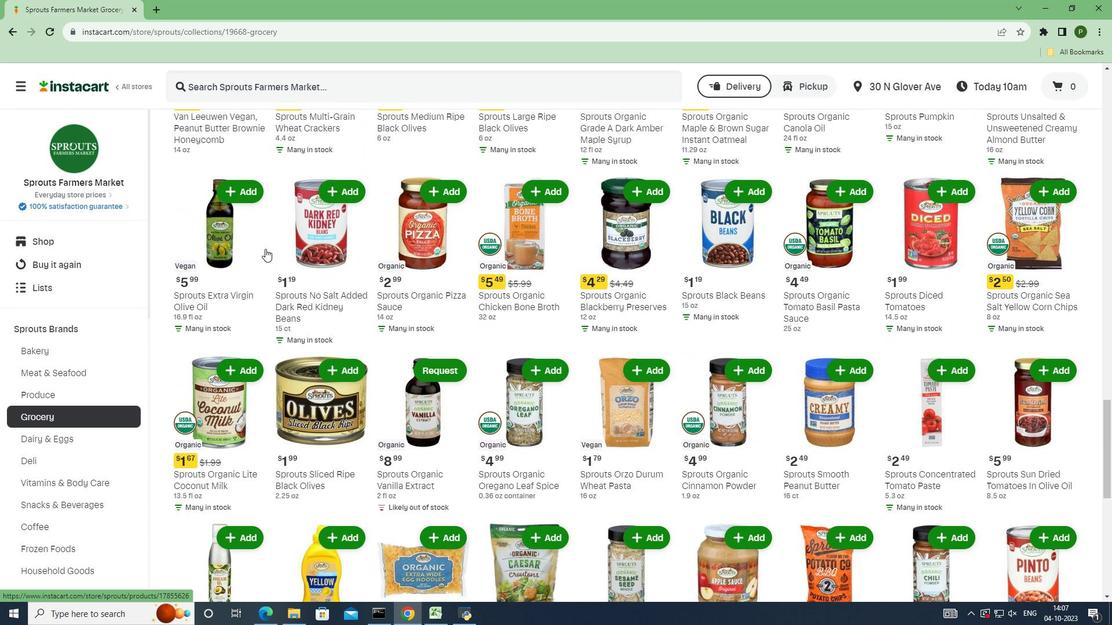 
Action: Mouse scrolled (265, 248) with delta (0, 0)
Screenshot: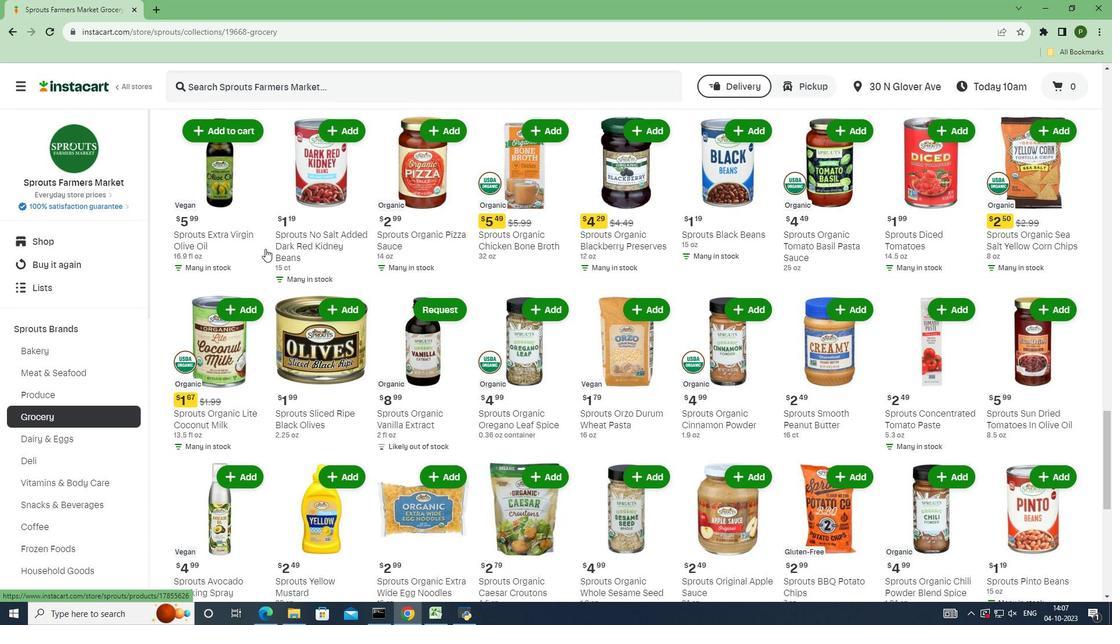 
Action: Mouse scrolled (265, 248) with delta (0, 0)
Screenshot: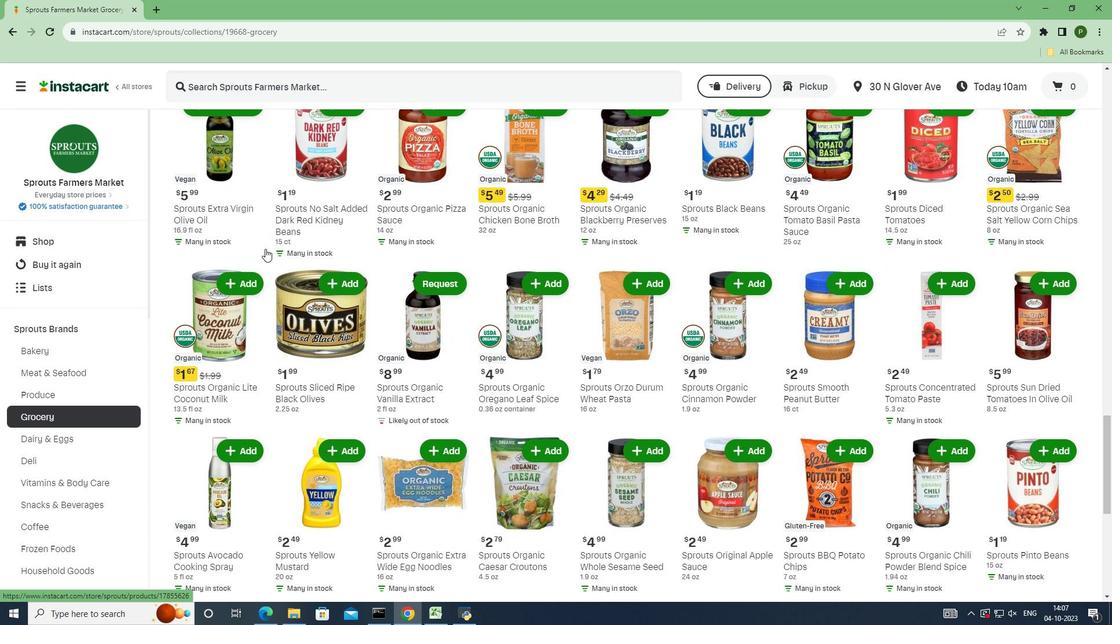 
Action: Mouse scrolled (265, 248) with delta (0, 0)
Screenshot: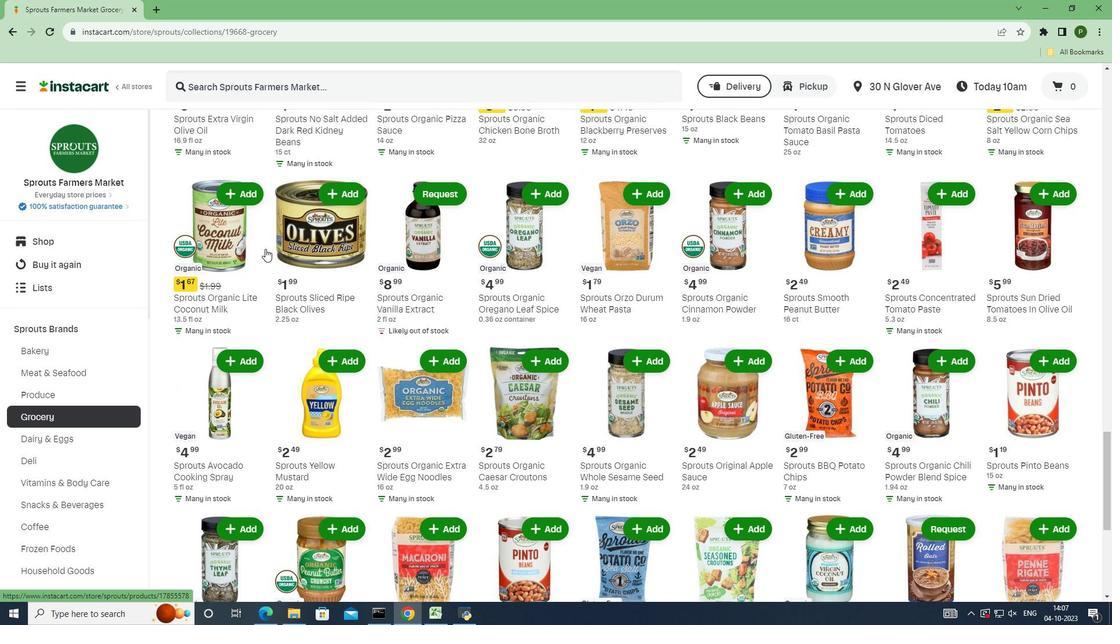 
Action: Mouse scrolled (265, 248) with delta (0, 0)
Screenshot: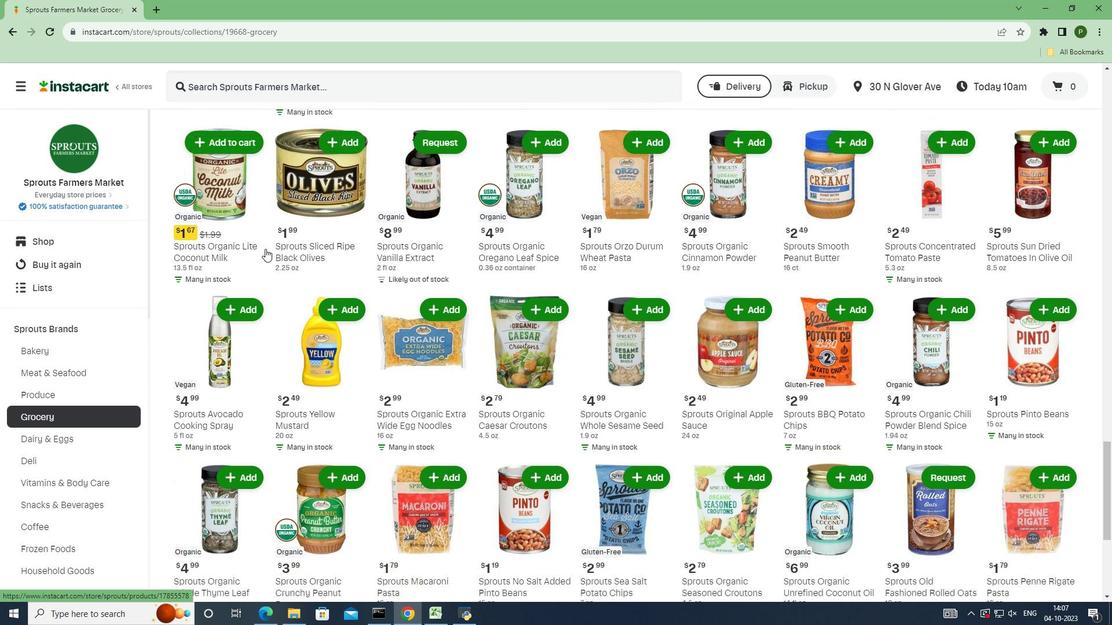 
Action: Mouse scrolled (265, 248) with delta (0, 0)
Screenshot: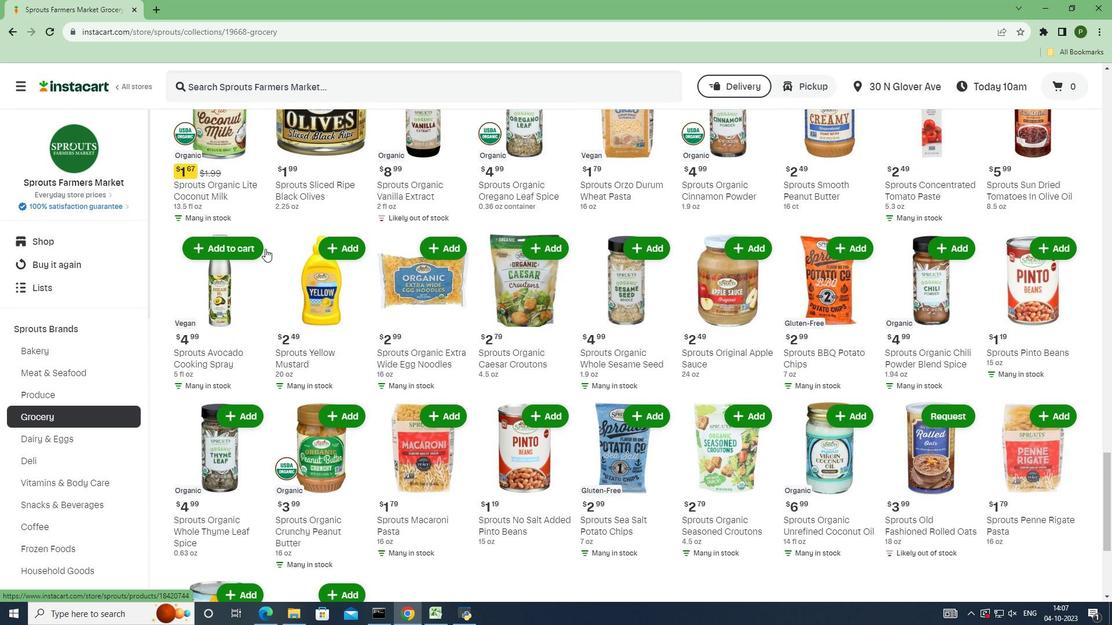 
Action: Mouse moved to (265, 251)
Screenshot: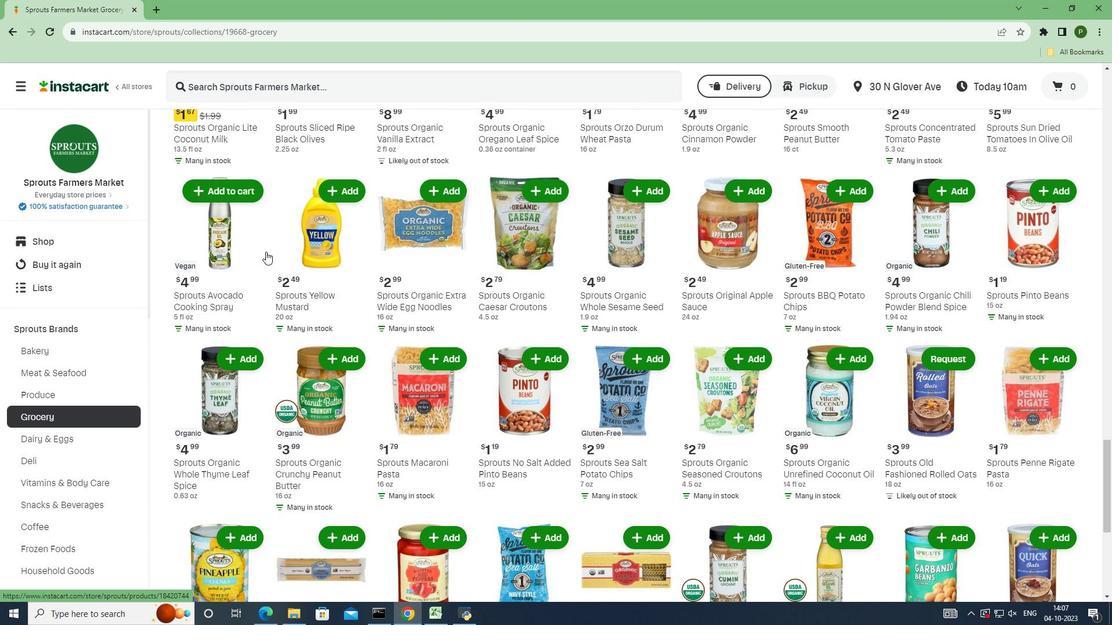 
Action: Mouse scrolled (265, 251) with delta (0, 0)
Screenshot: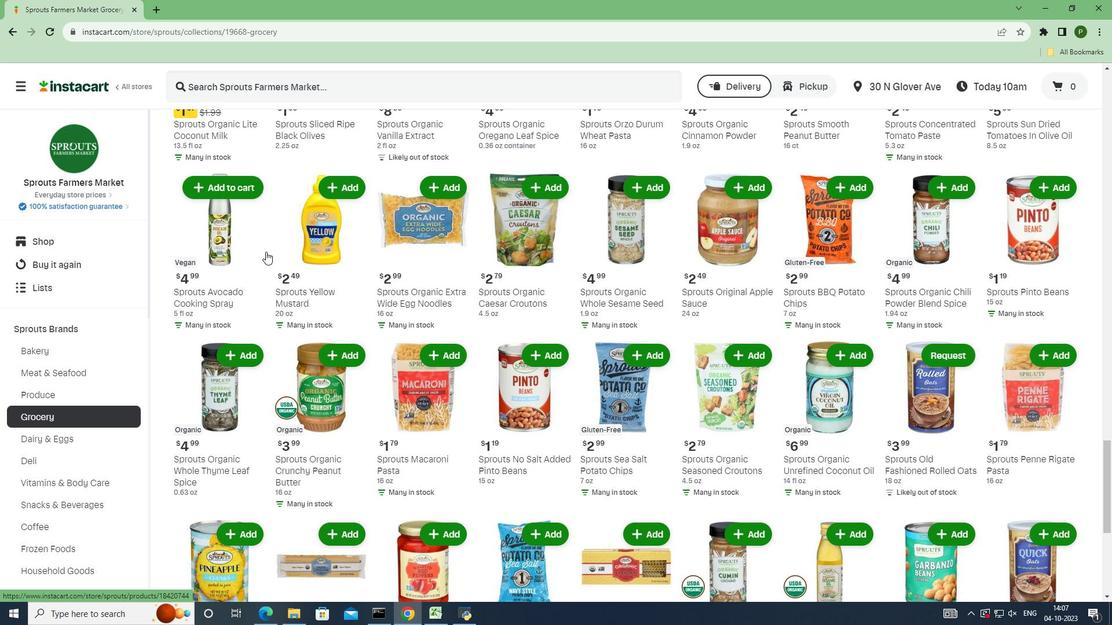 
Action: Mouse scrolled (265, 251) with delta (0, 0)
Screenshot: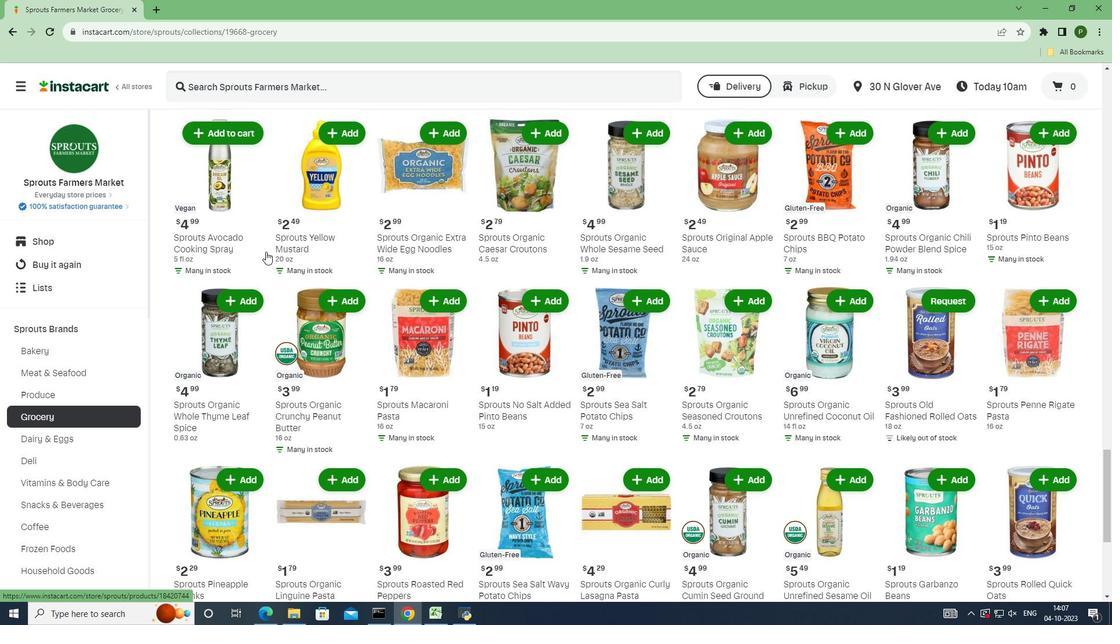 
Action: Mouse scrolled (265, 251) with delta (0, 0)
Screenshot: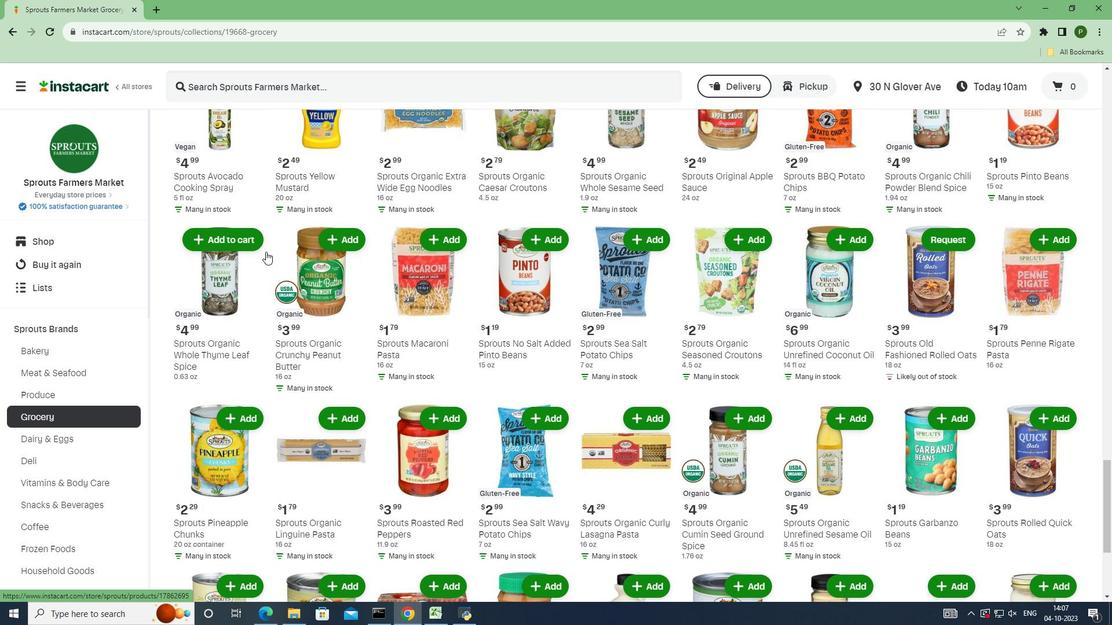 
Action: Mouse scrolled (265, 251) with delta (0, 0)
Screenshot: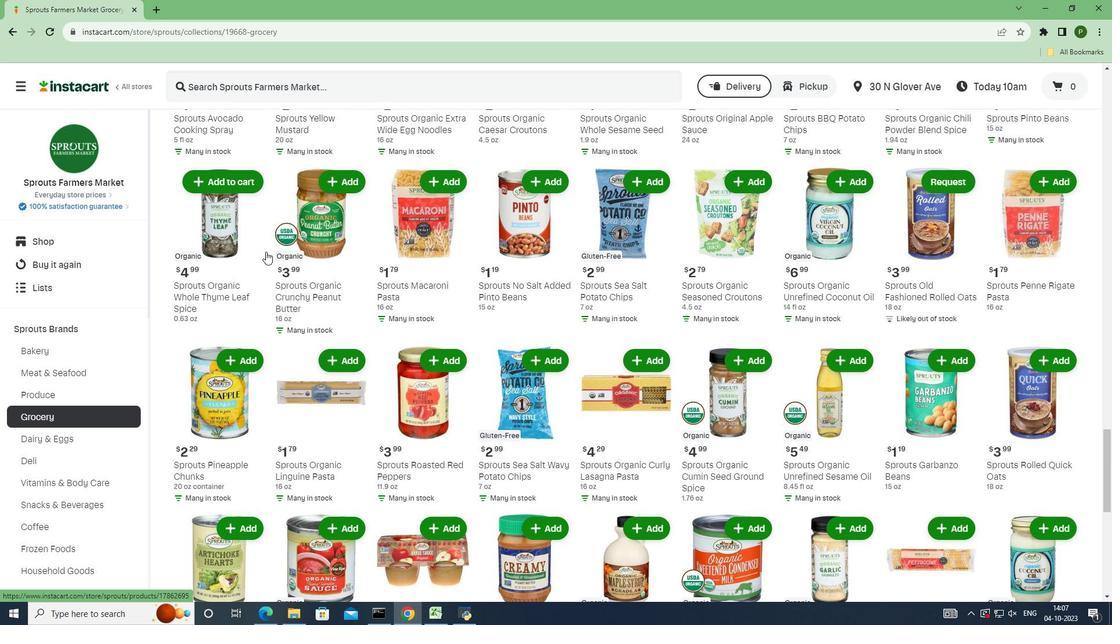 
Action: Mouse scrolled (265, 251) with delta (0, 0)
Screenshot: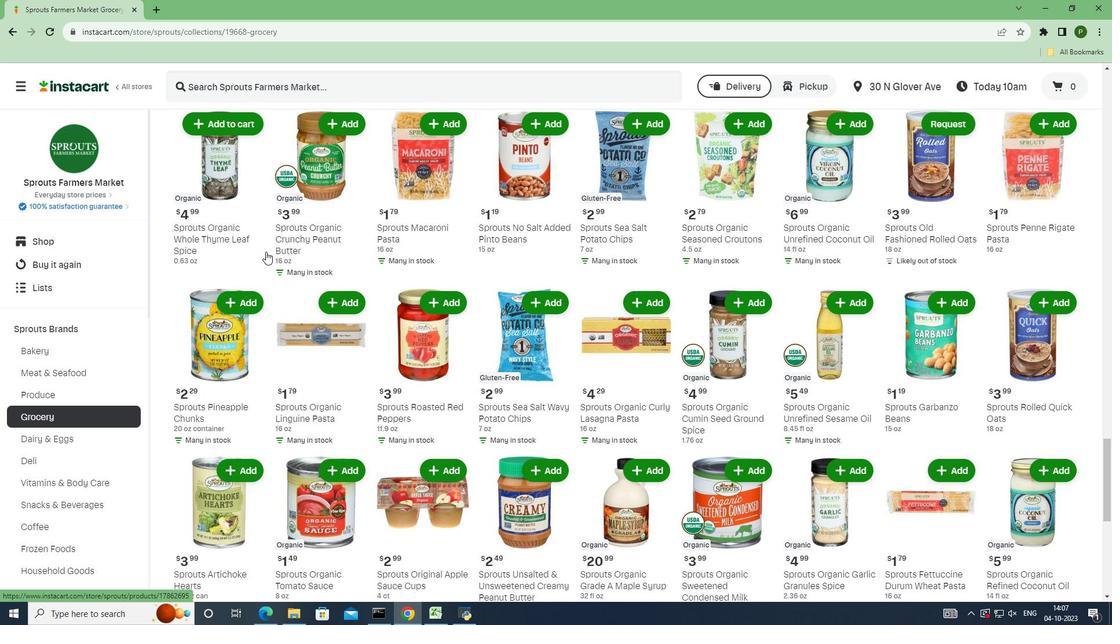 
Action: Mouse scrolled (265, 251) with delta (0, 0)
Screenshot: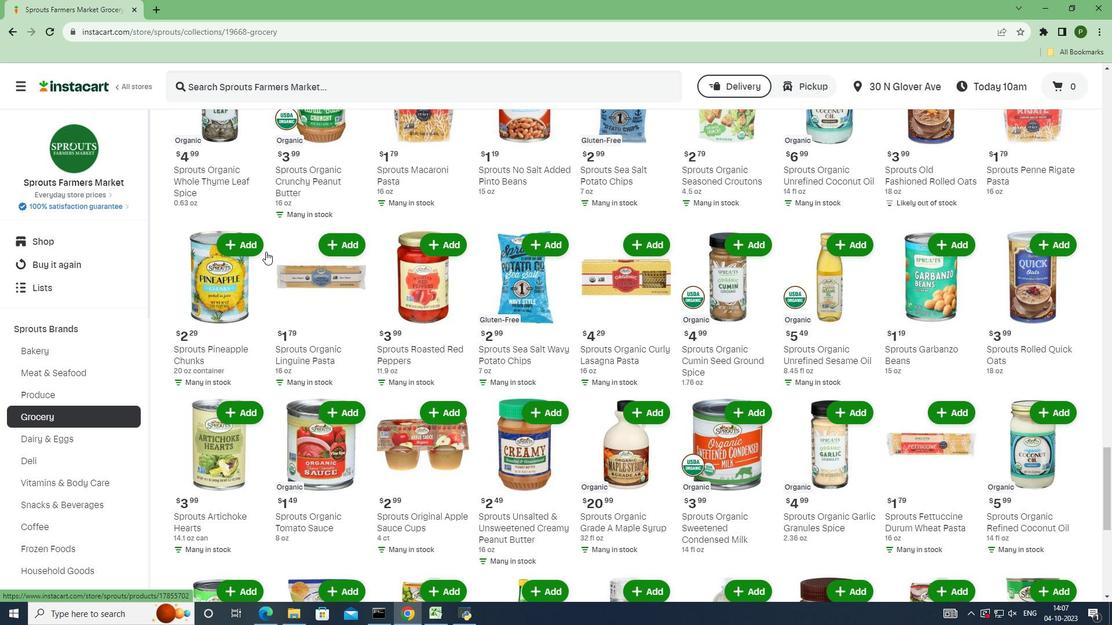 
Action: Mouse scrolled (265, 251) with delta (0, 0)
Screenshot: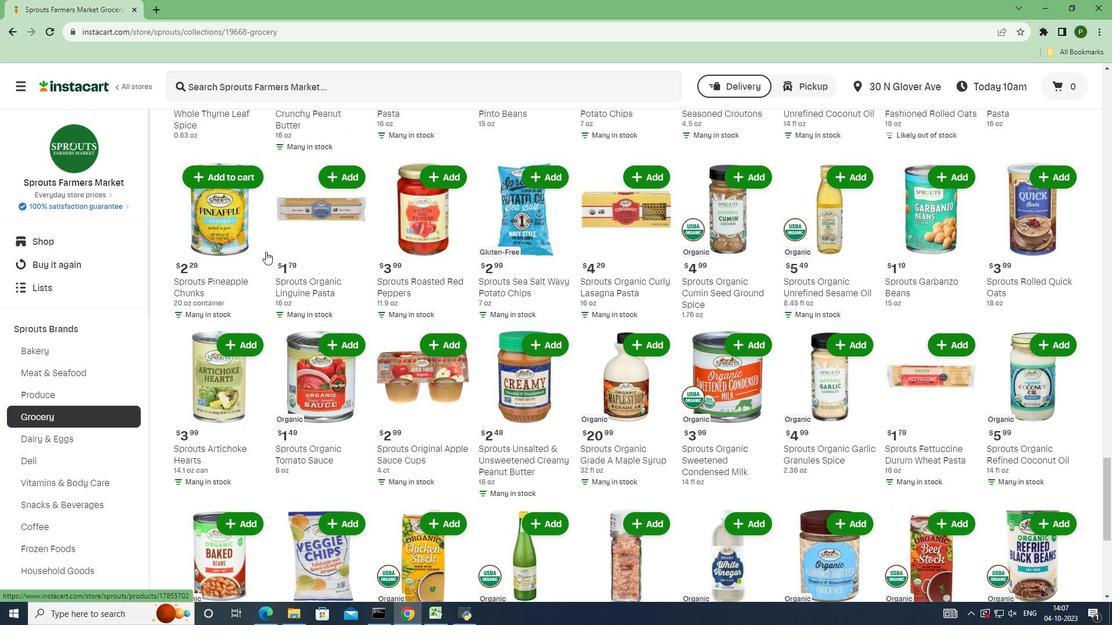 
Action: Mouse scrolled (265, 251) with delta (0, 0)
Screenshot: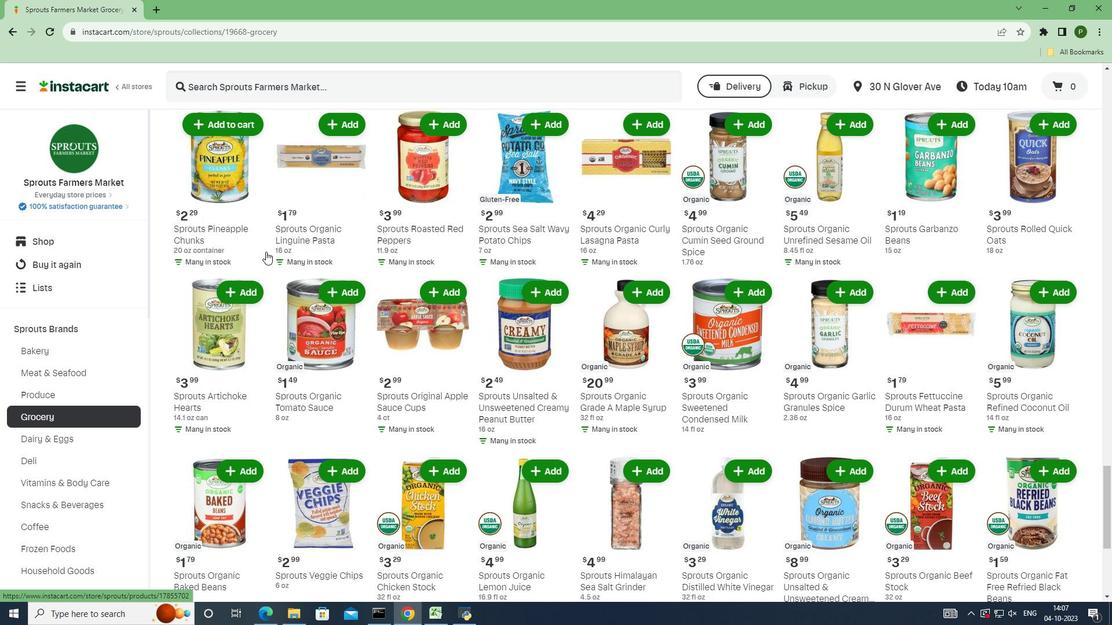 
Action: Mouse scrolled (265, 251) with delta (0, 0)
Screenshot: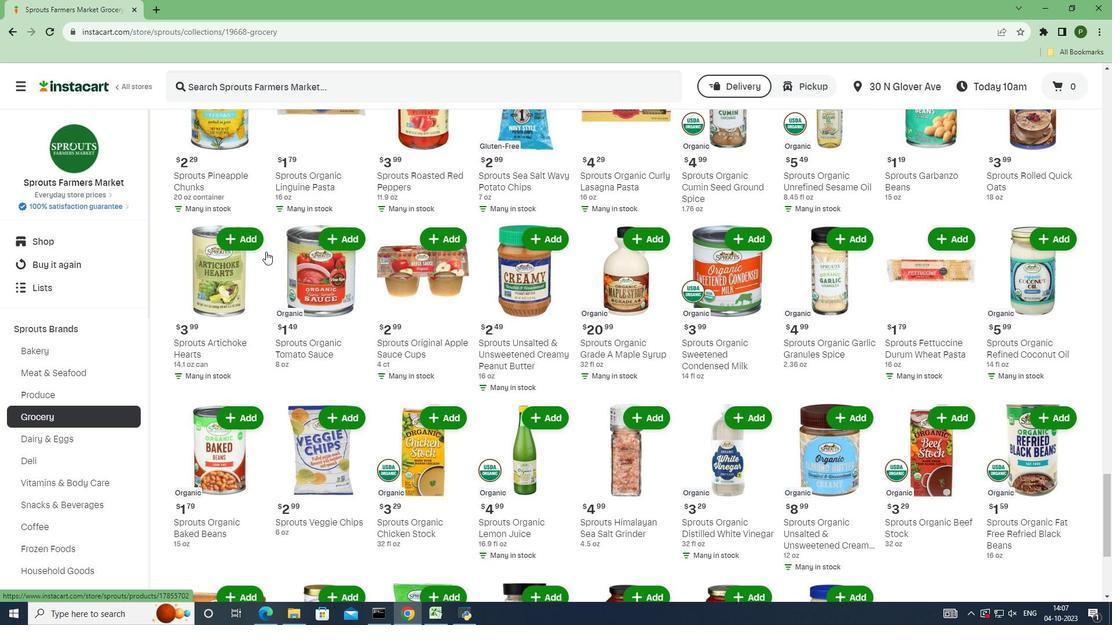 
Action: Mouse scrolled (265, 251) with delta (0, 0)
Screenshot: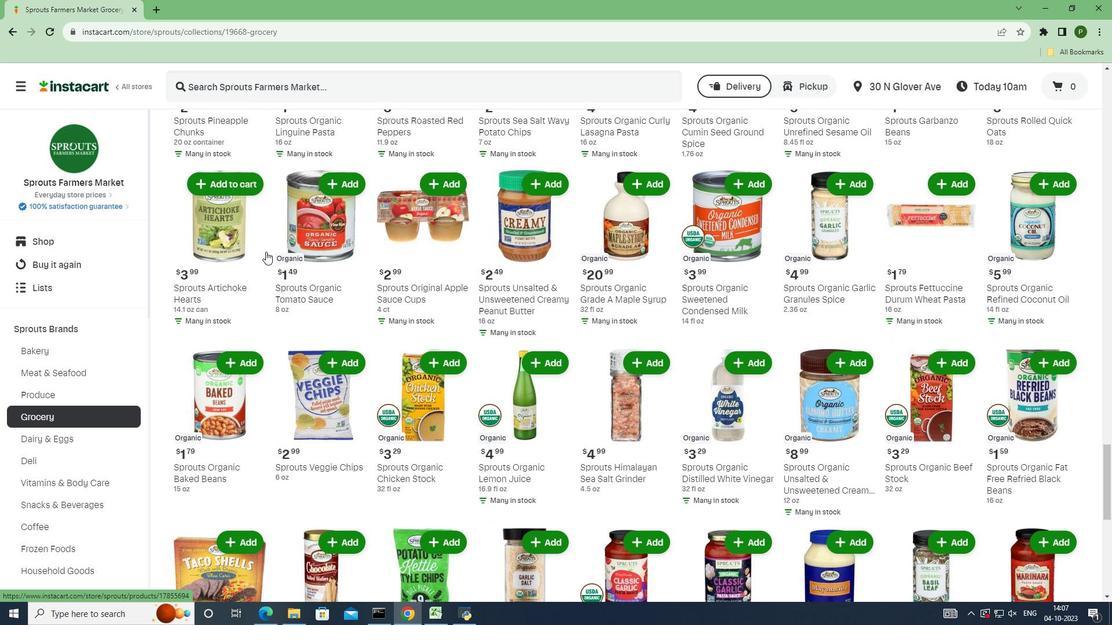 
Action: Mouse scrolled (265, 251) with delta (0, 0)
Screenshot: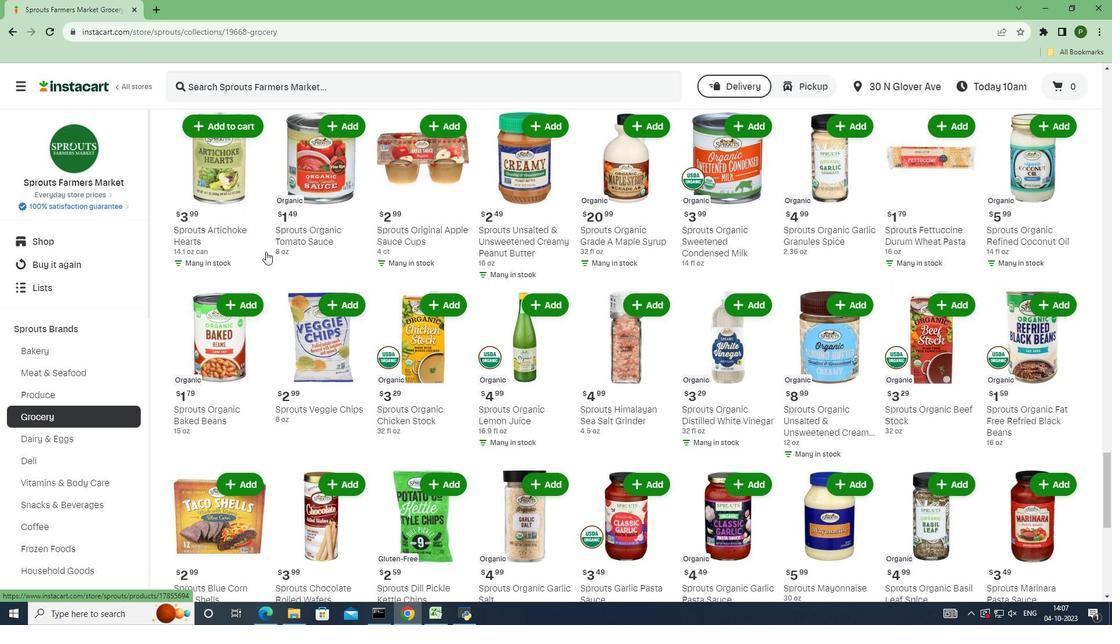 
Action: Mouse scrolled (265, 251) with delta (0, 0)
Screenshot: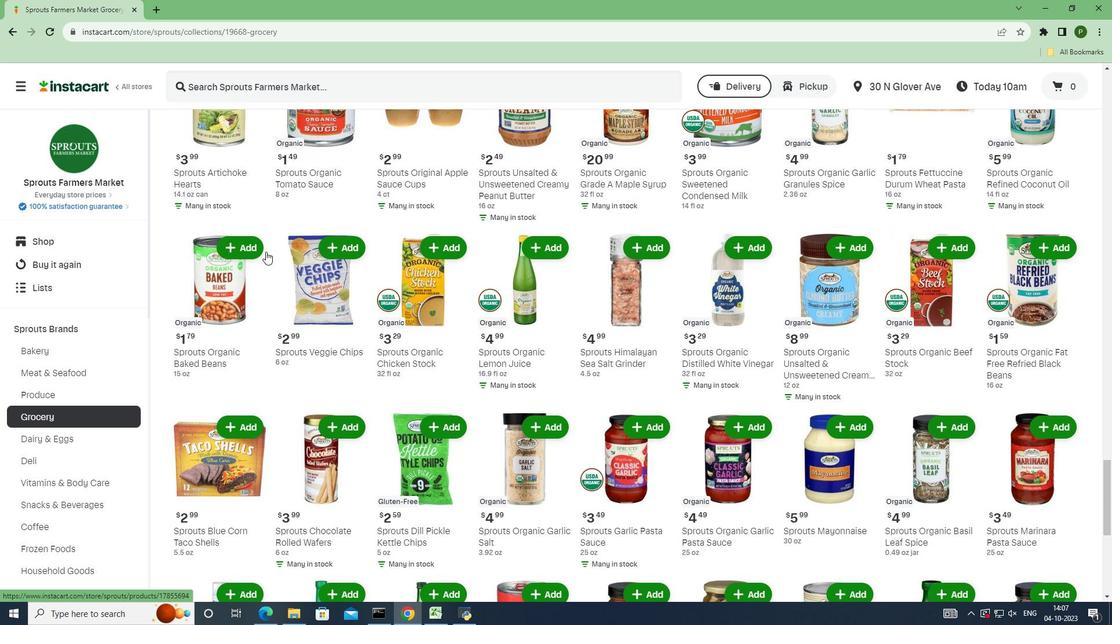 
Action: Mouse scrolled (265, 251) with delta (0, 0)
Screenshot: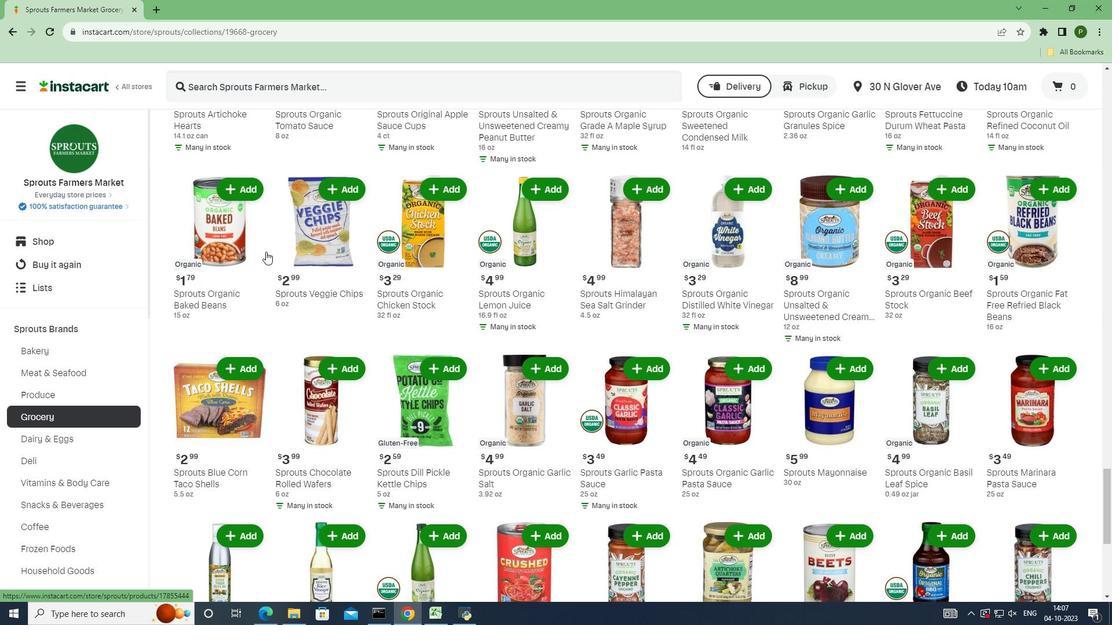 
Action: Mouse scrolled (265, 251) with delta (0, 0)
Screenshot: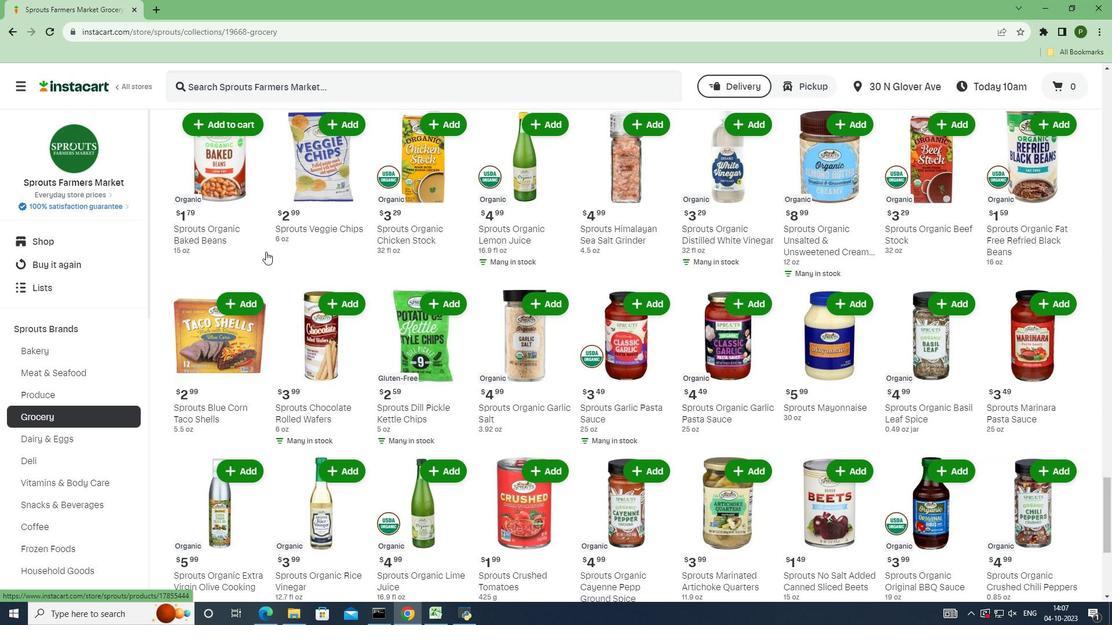 
Action: Mouse scrolled (265, 251) with delta (0, 0)
Screenshot: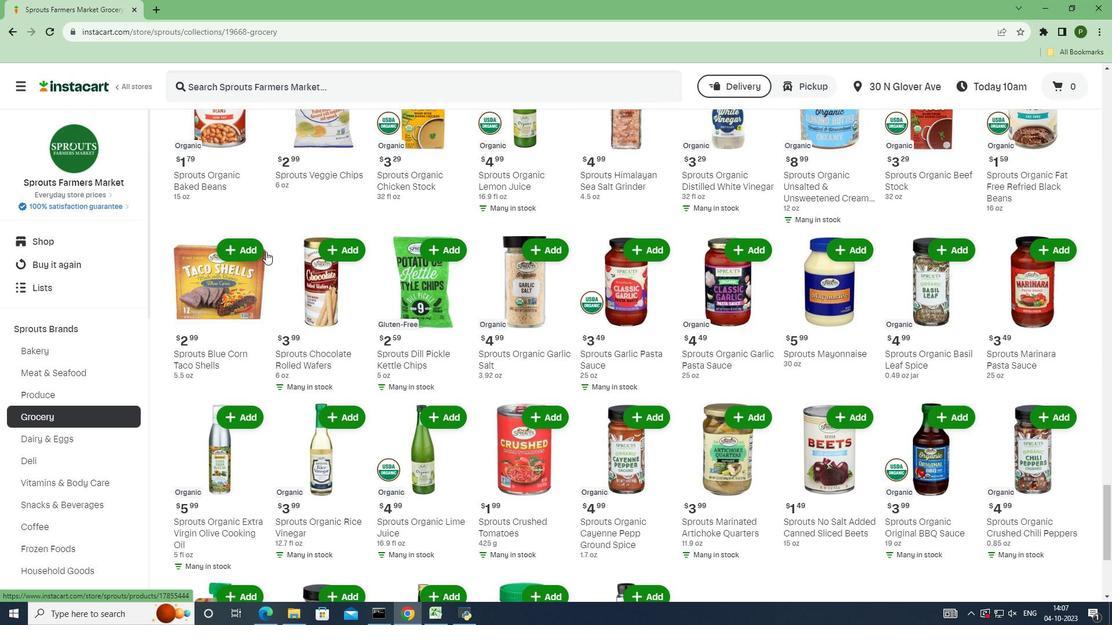 
Action: Mouse scrolled (265, 251) with delta (0, 0)
Screenshot: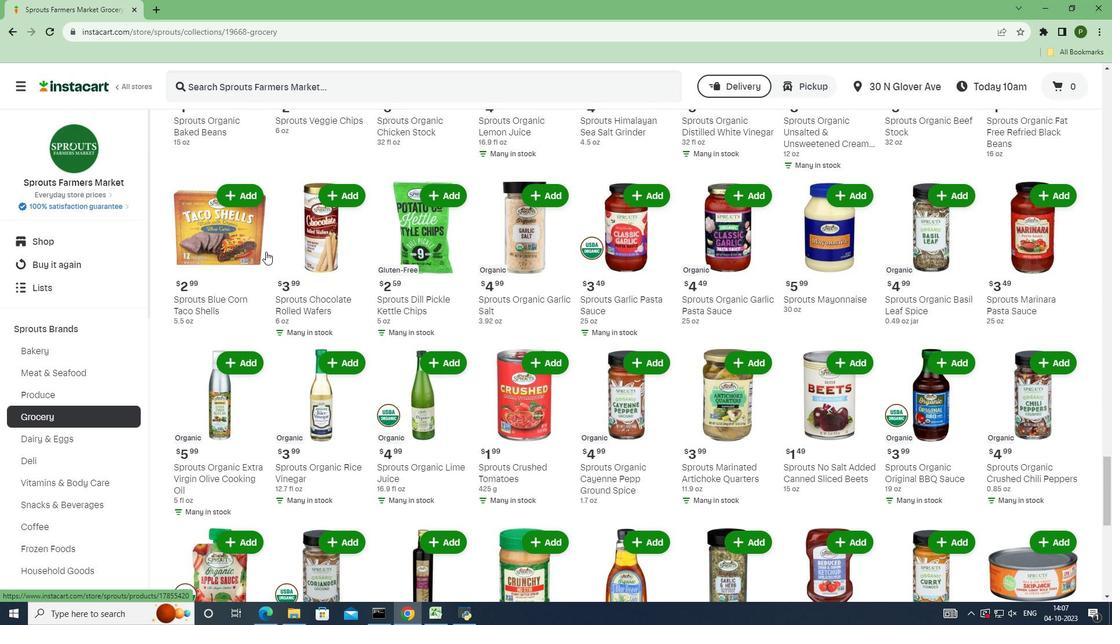 
Action: Mouse scrolled (265, 251) with delta (0, 0)
Screenshot: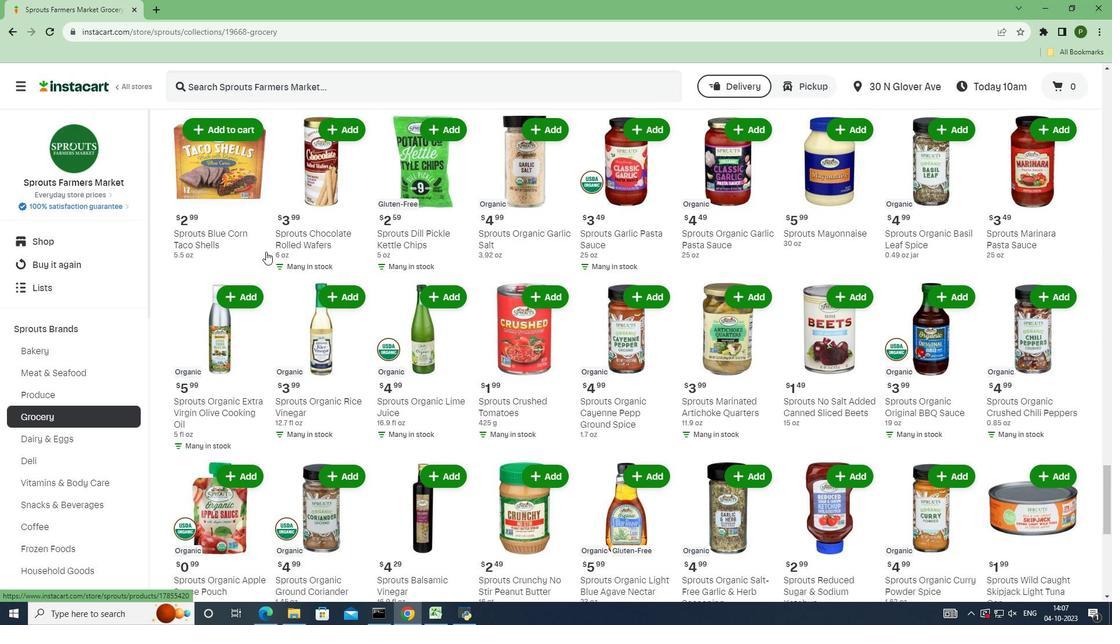 
Action: Mouse scrolled (265, 251) with delta (0, 0)
Screenshot: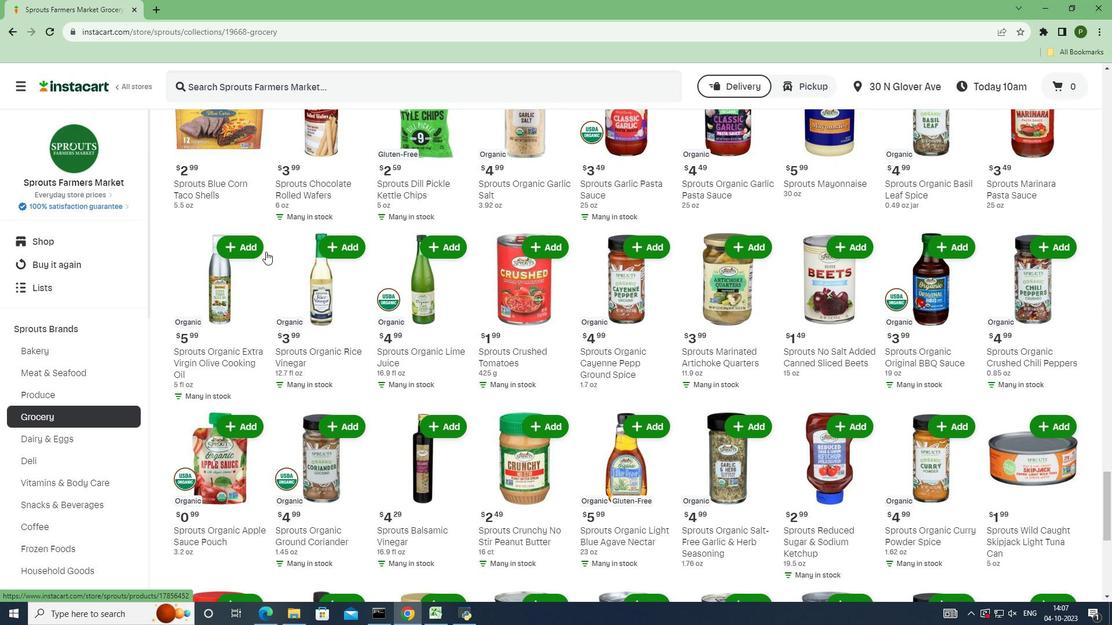 
Action: Mouse scrolled (265, 251) with delta (0, 0)
Screenshot: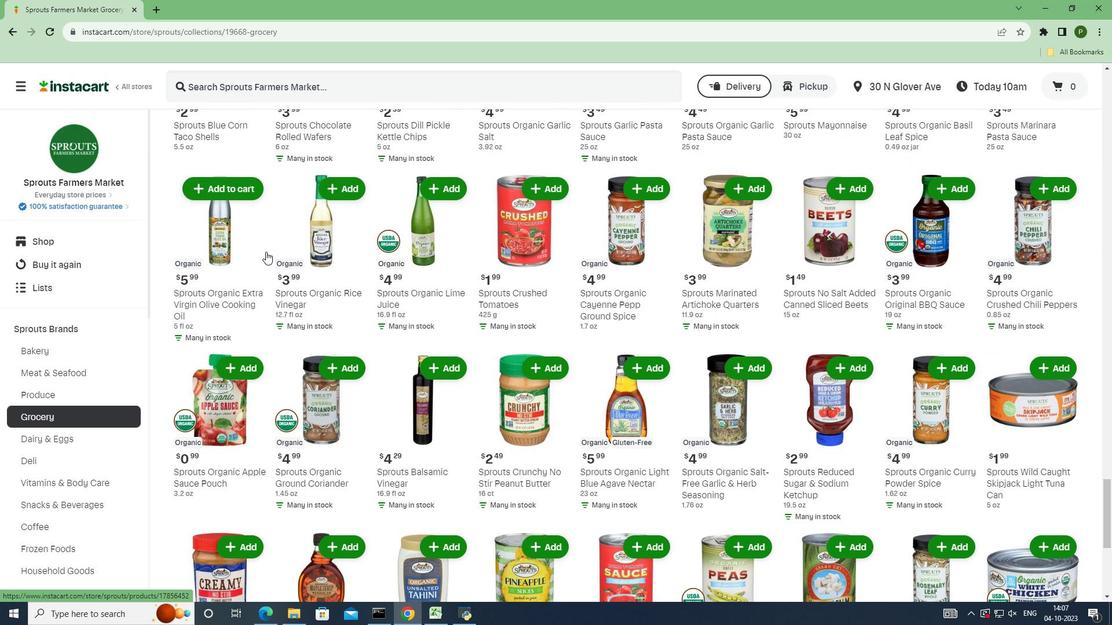 
Action: Mouse scrolled (265, 251) with delta (0, 0)
Screenshot: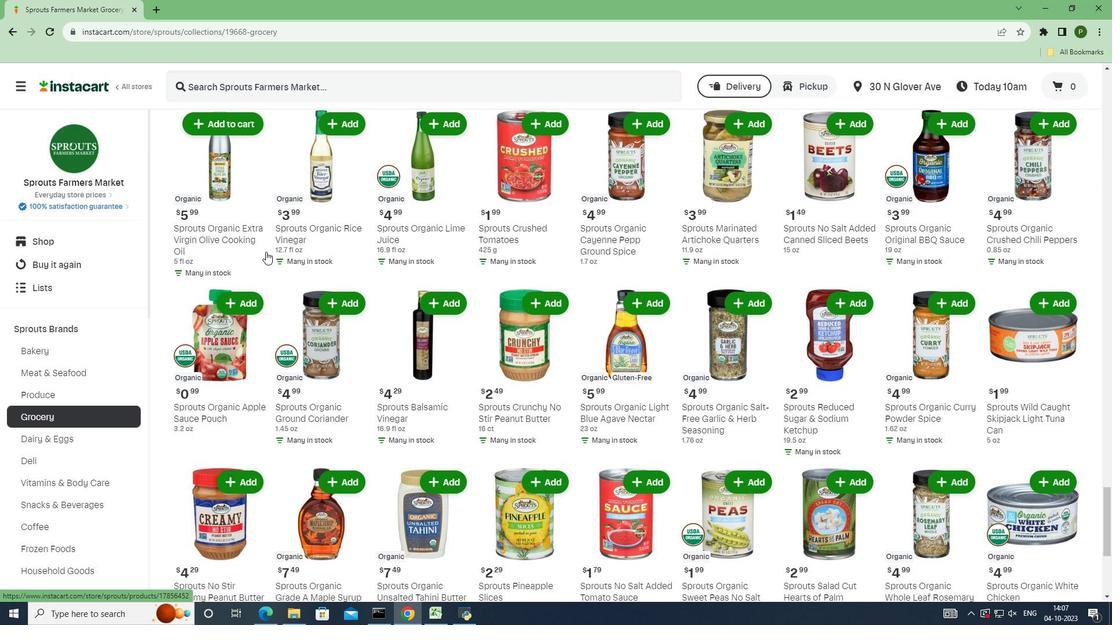 
Action: Mouse scrolled (265, 251) with delta (0, 0)
Screenshot: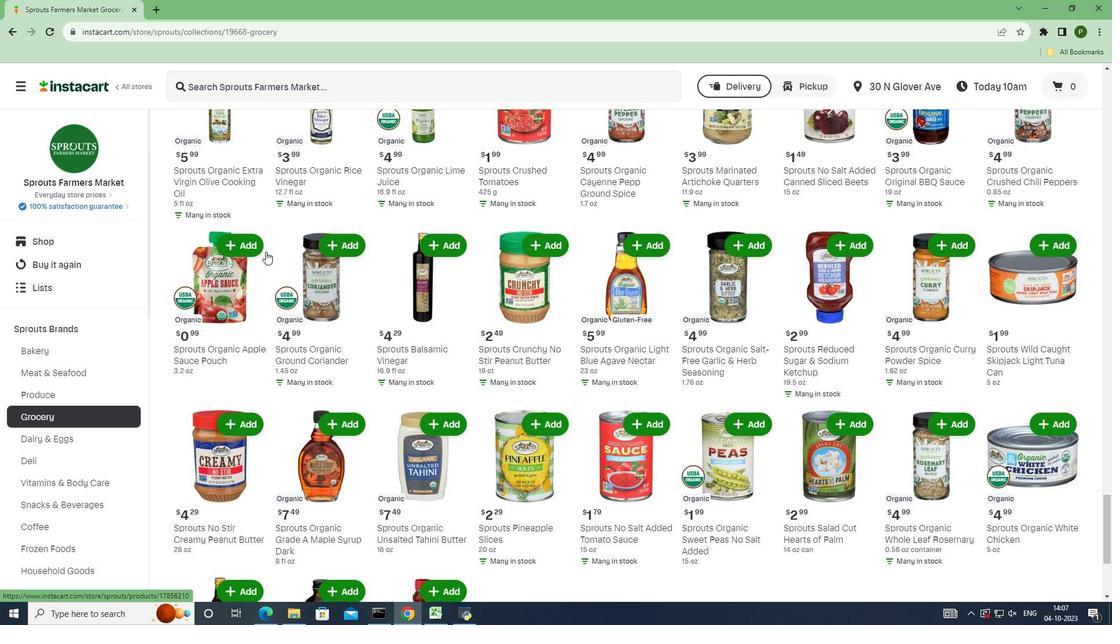 
Action: Mouse scrolled (265, 251) with delta (0, 0)
Screenshot: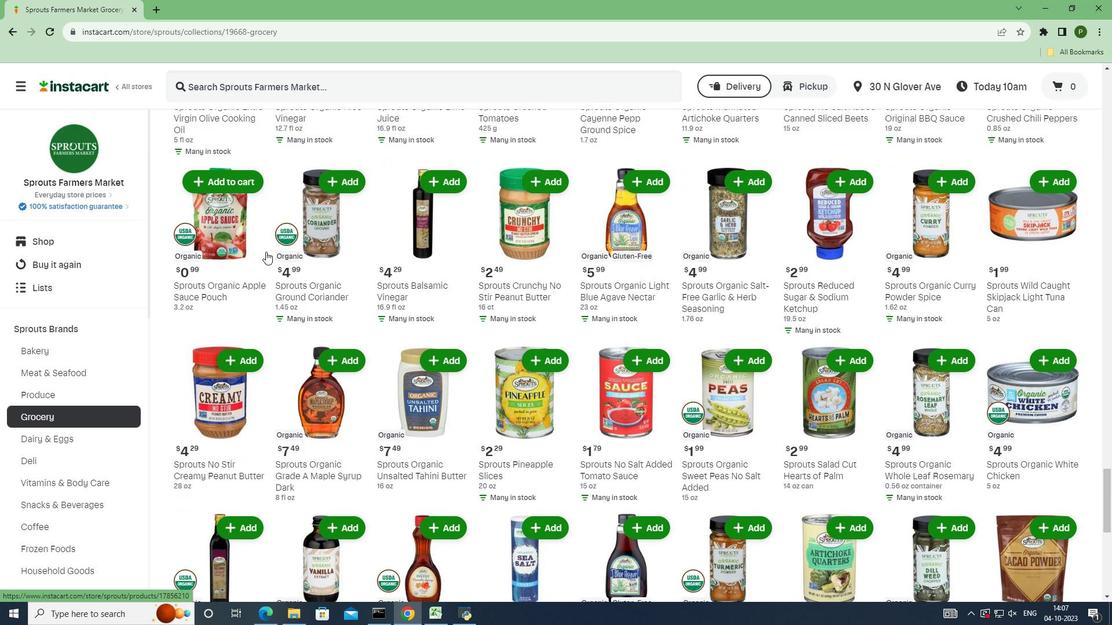 
Action: Mouse scrolled (265, 251) with delta (0, 0)
Screenshot: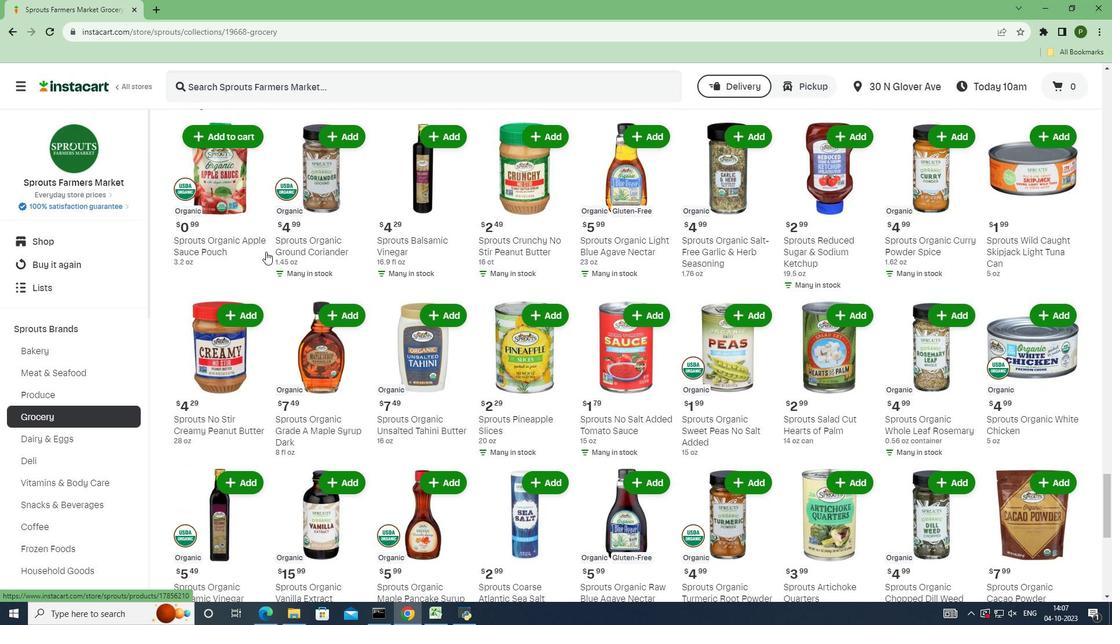 
Action: Mouse scrolled (265, 251) with delta (0, 0)
Screenshot: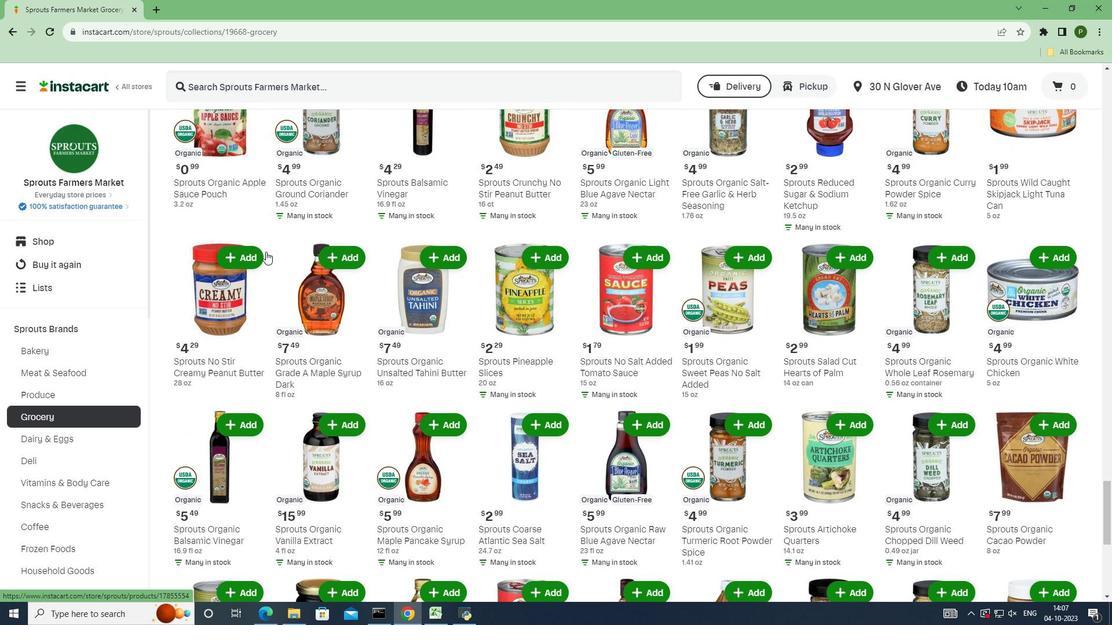 
Action: Mouse scrolled (265, 251) with delta (0, 0)
Screenshot: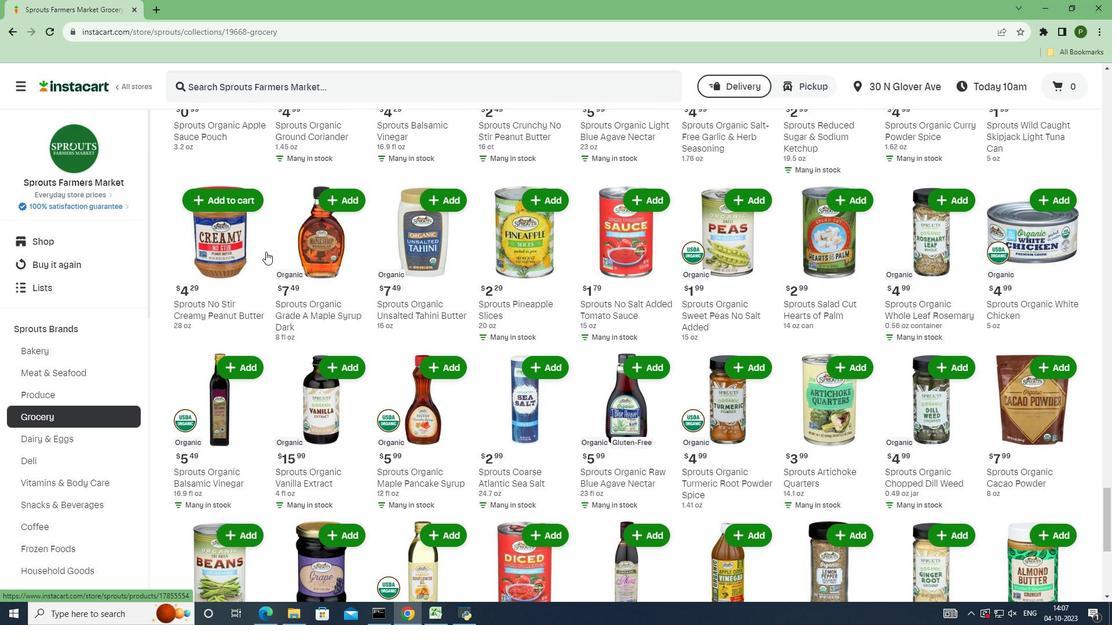 
Action: Mouse scrolled (265, 251) with delta (0, 0)
Screenshot: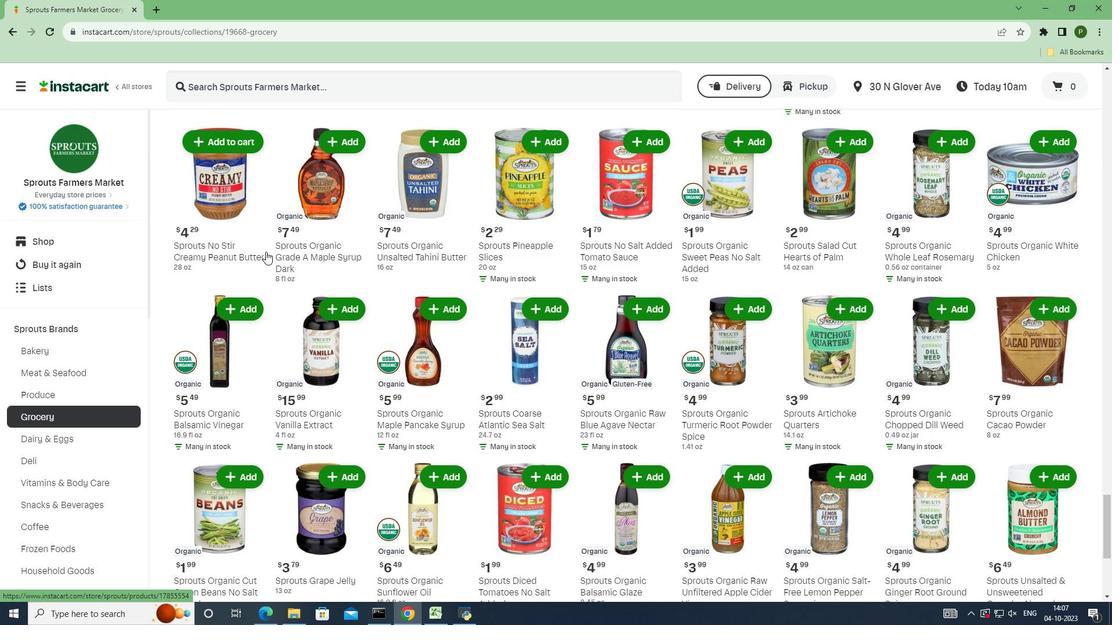 
Action: Mouse scrolled (265, 251) with delta (0, 0)
Screenshot: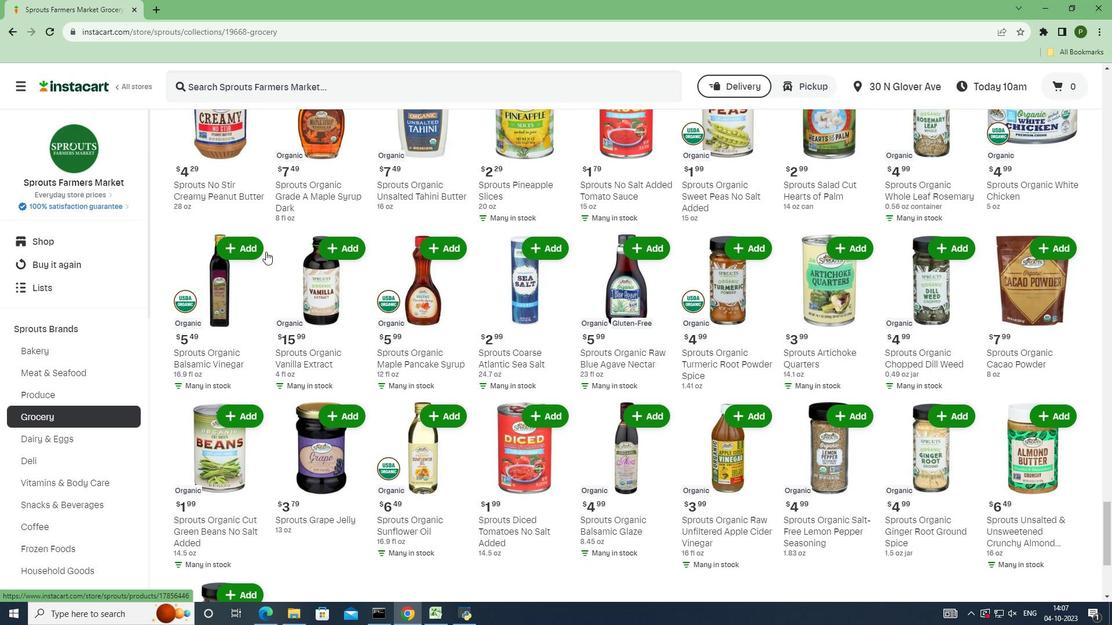 
Action: Mouse scrolled (265, 251) with delta (0, 0)
Screenshot: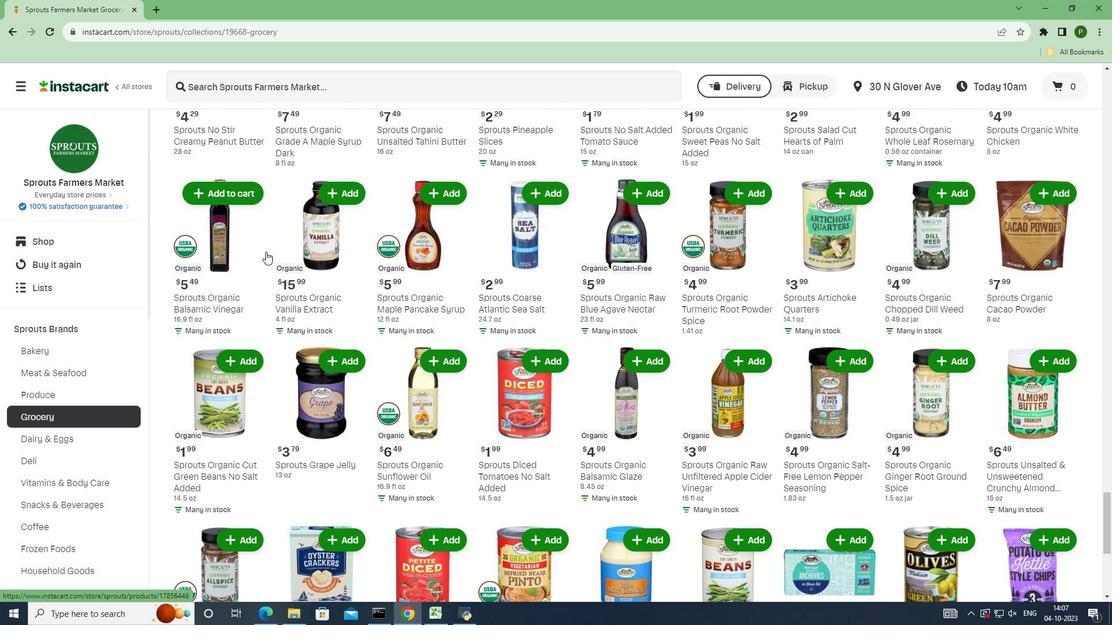 
Action: Mouse scrolled (265, 251) with delta (0, 0)
Screenshot: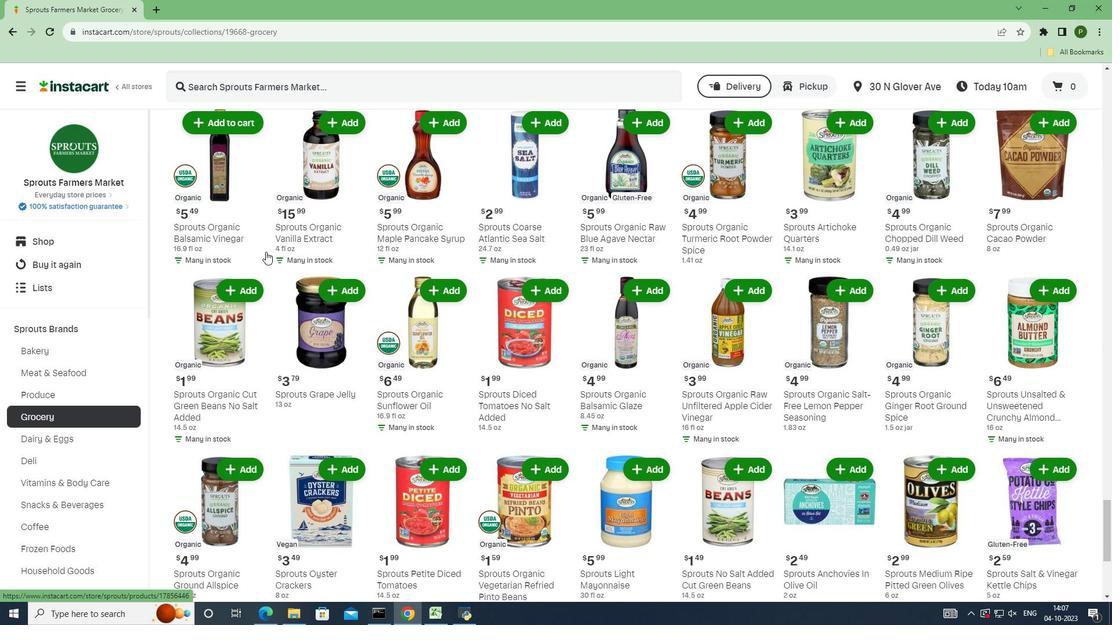 
Action: Mouse scrolled (265, 251) with delta (0, 0)
Screenshot: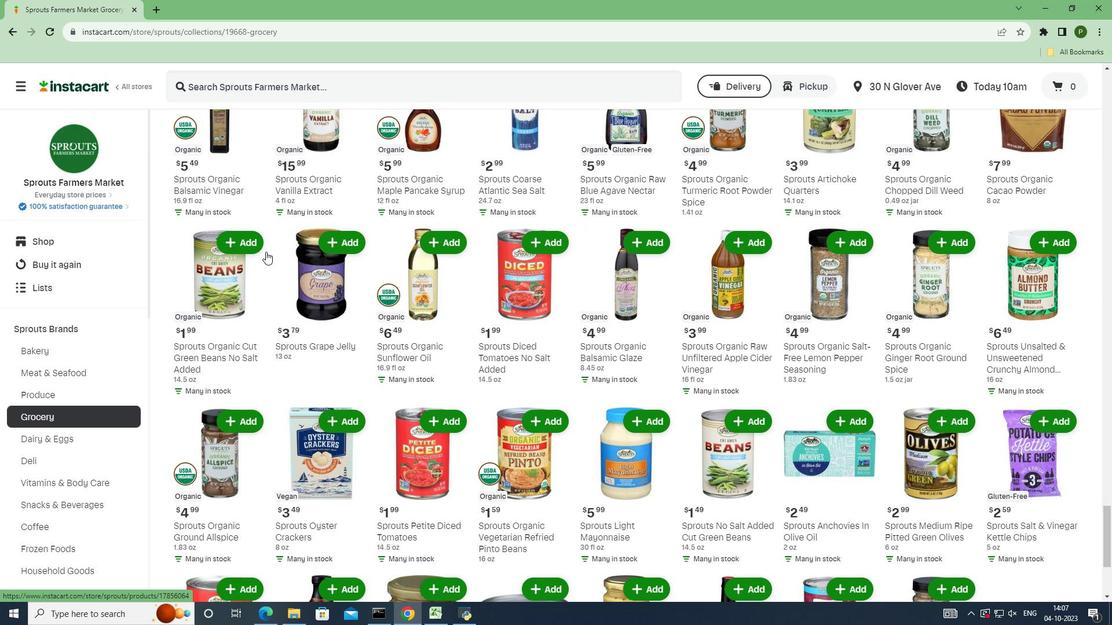 
Action: Mouse scrolled (265, 251) with delta (0, 0)
Screenshot: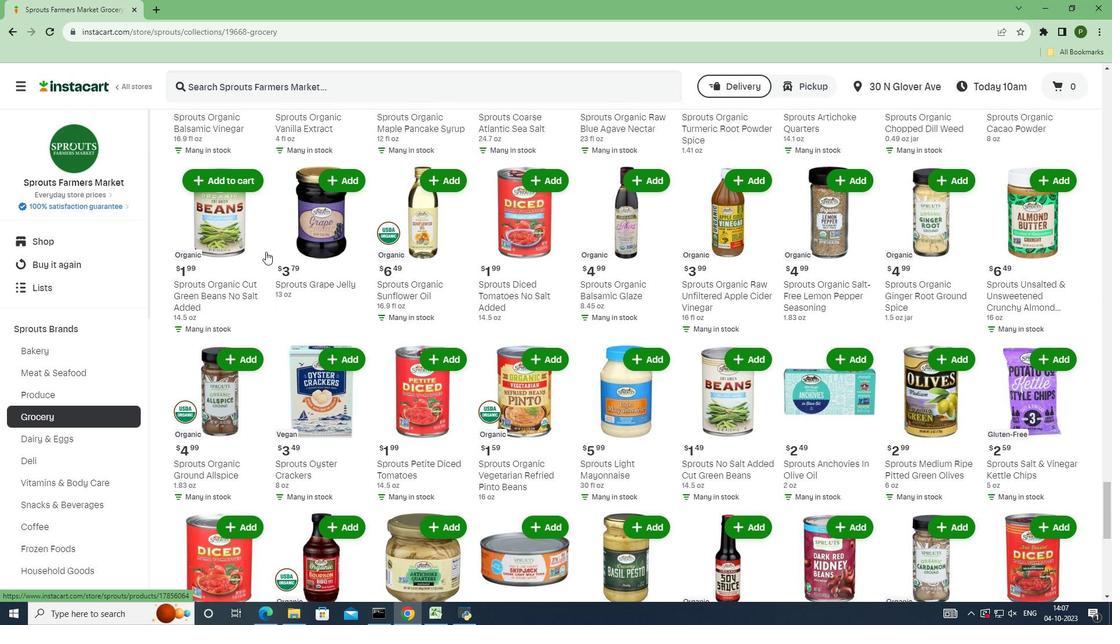 
Action: Mouse scrolled (265, 251) with delta (0, 0)
Screenshot: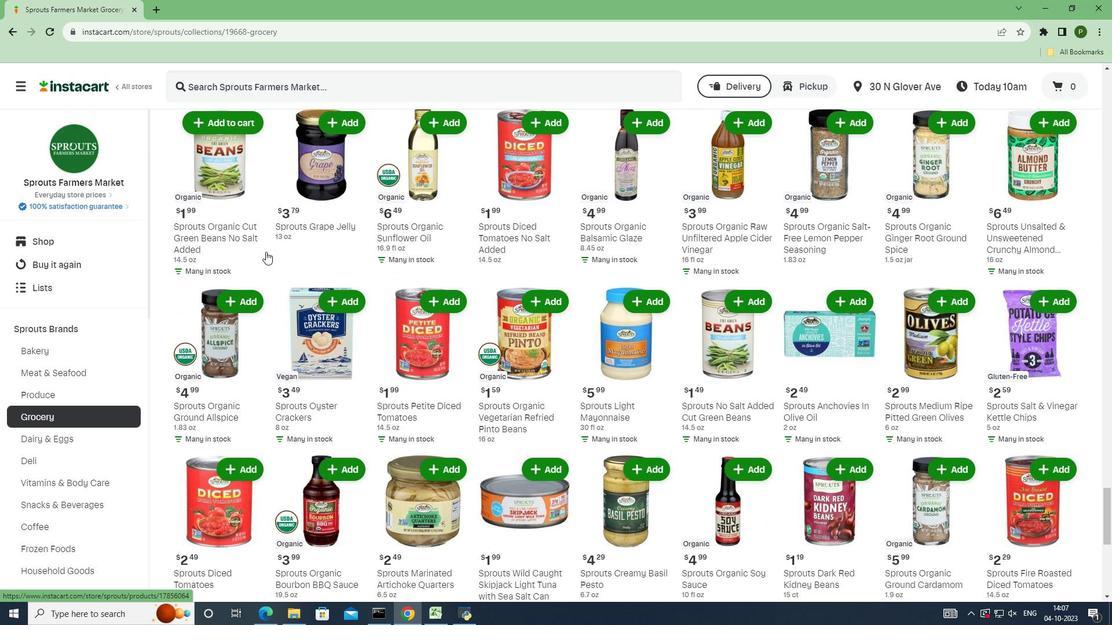 
Action: Mouse scrolled (265, 251) with delta (0, 0)
Screenshot: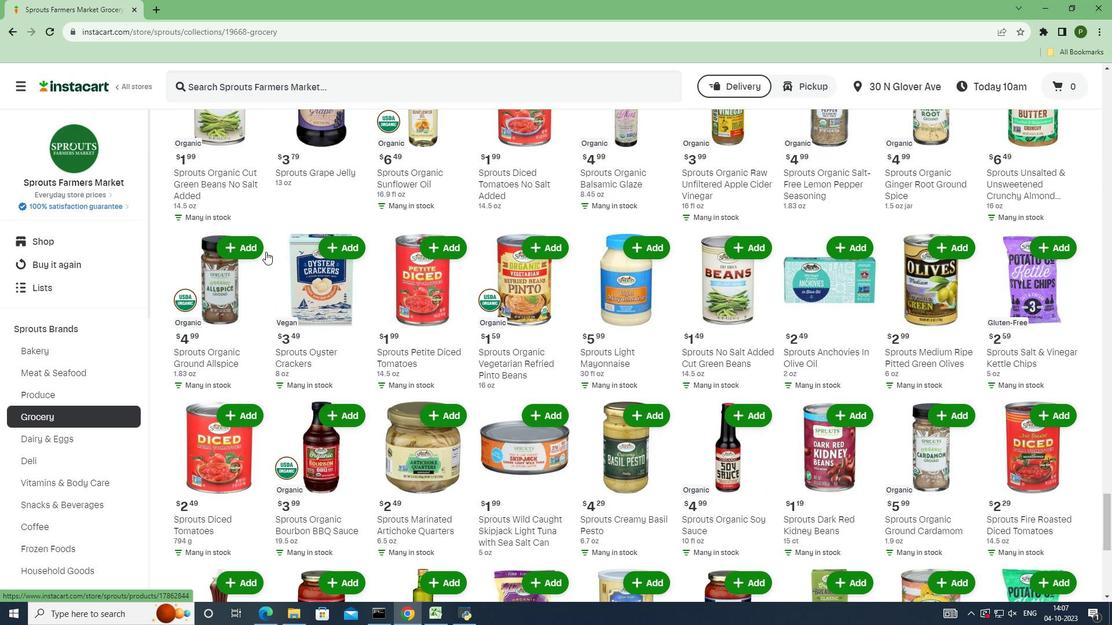 
Action: Mouse scrolled (265, 251) with delta (0, 0)
Screenshot: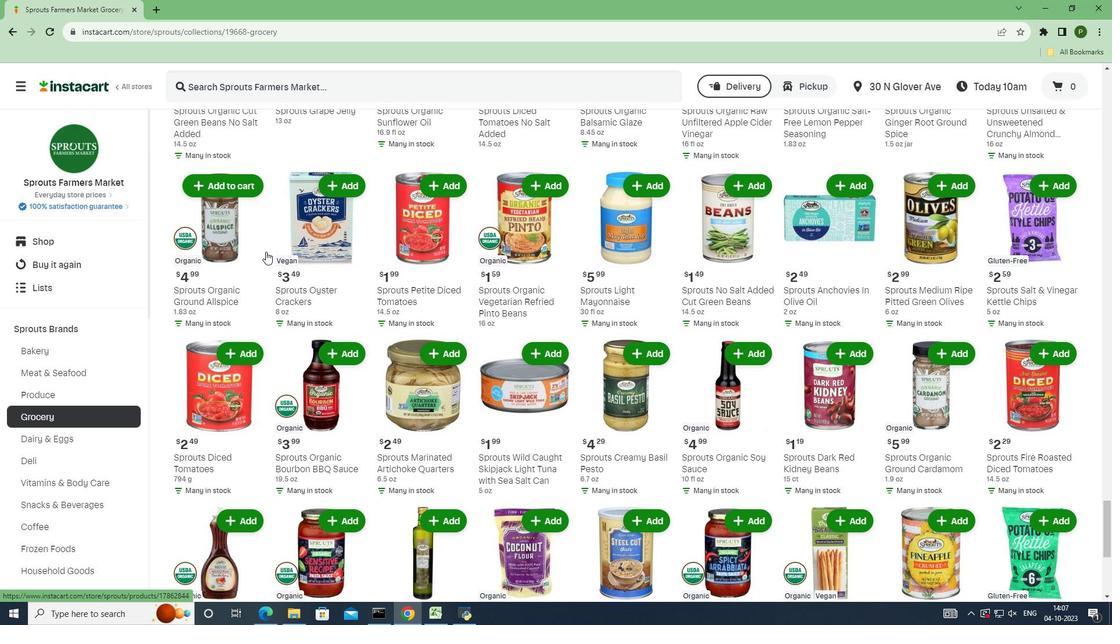 
Action: Mouse scrolled (265, 251) with delta (0, 0)
Screenshot: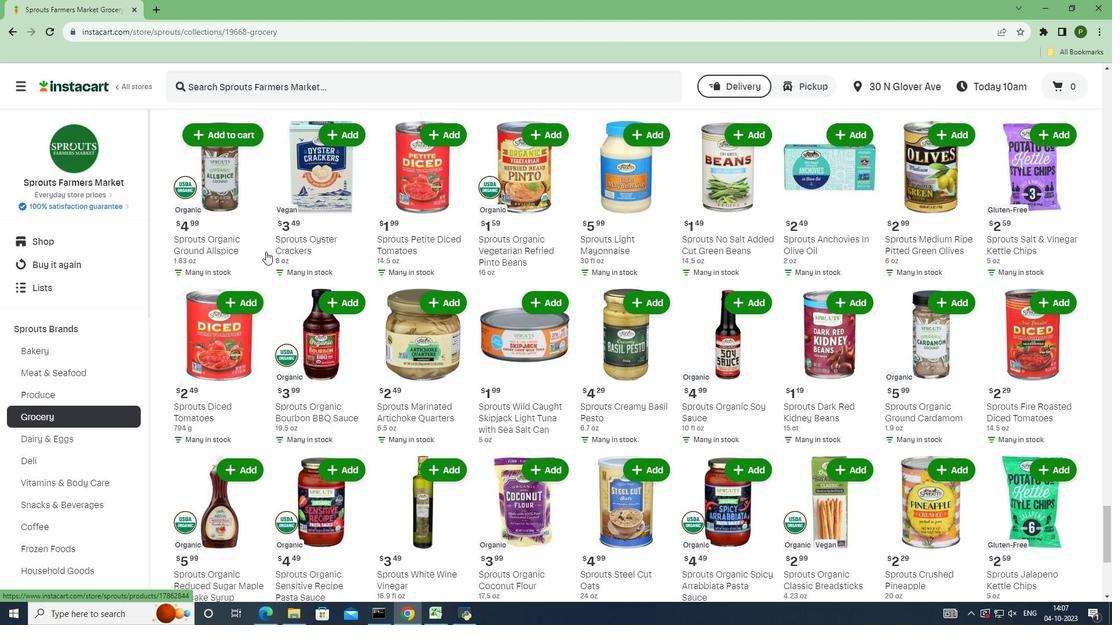 
Action: Mouse moved to (242, 181)
Screenshot: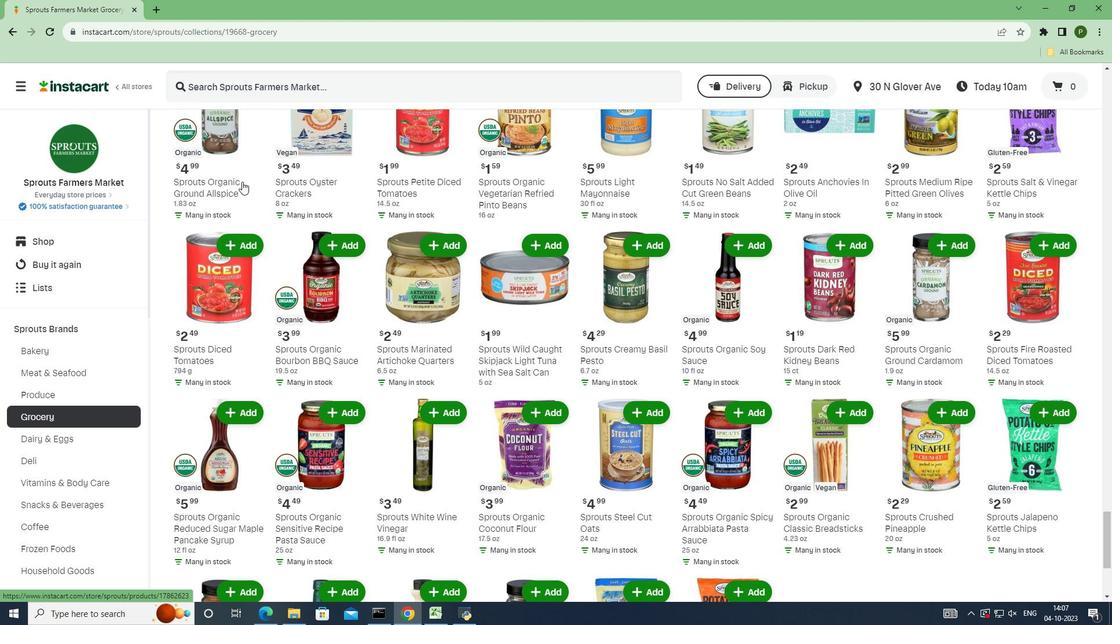 
Action: Mouse scrolled (242, 182) with delta (0, 0)
Screenshot: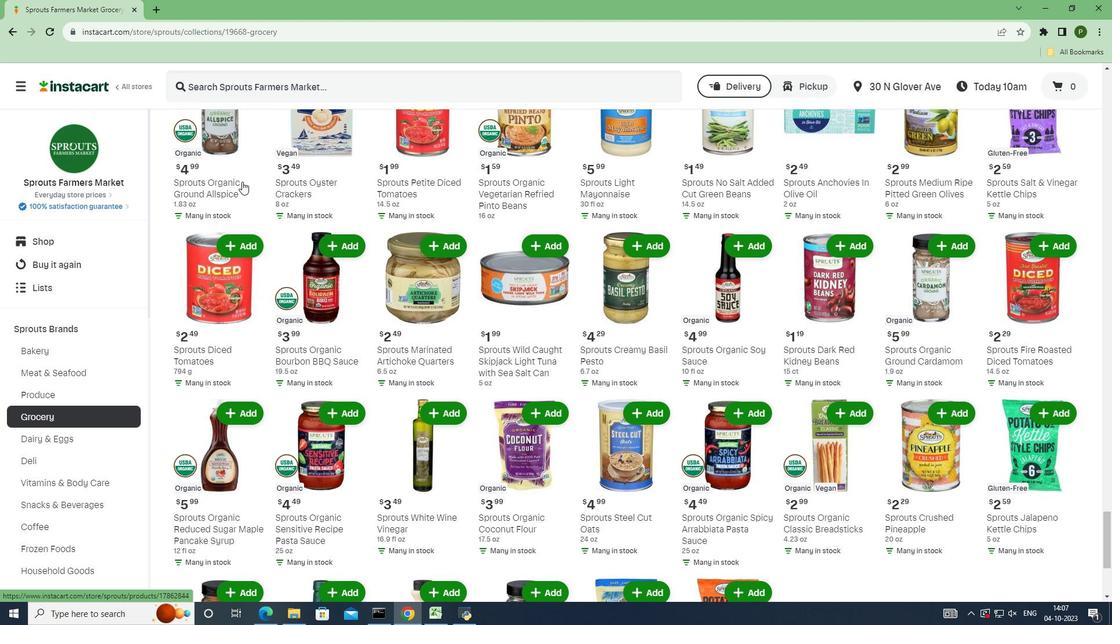 
Action: Mouse moved to (191, 127)
Screenshot: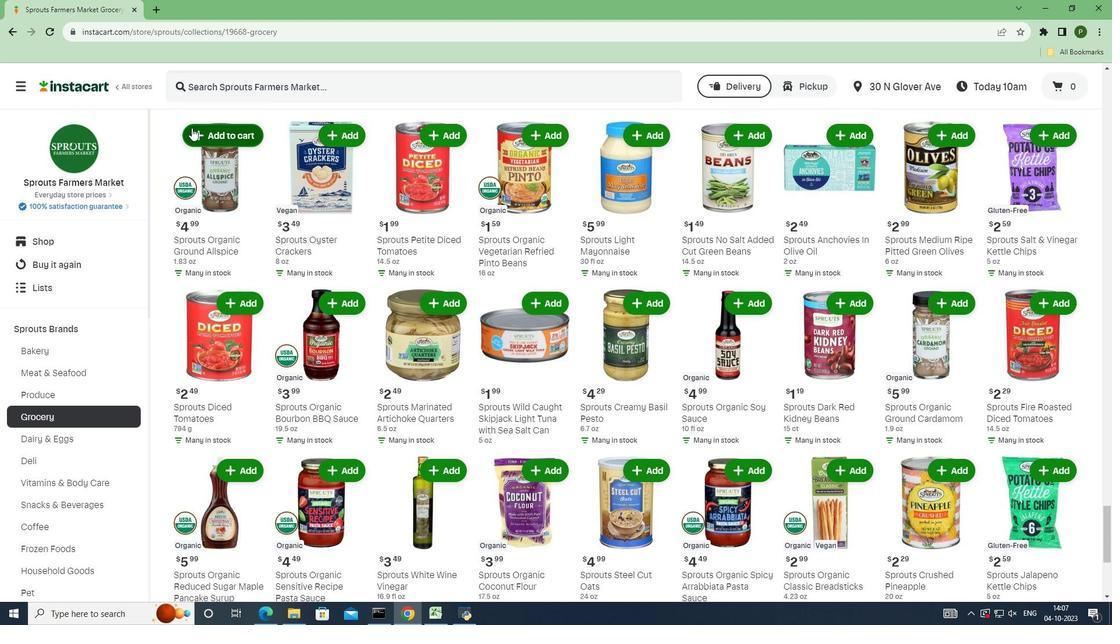
Action: Mouse pressed left at (191, 127)
Screenshot: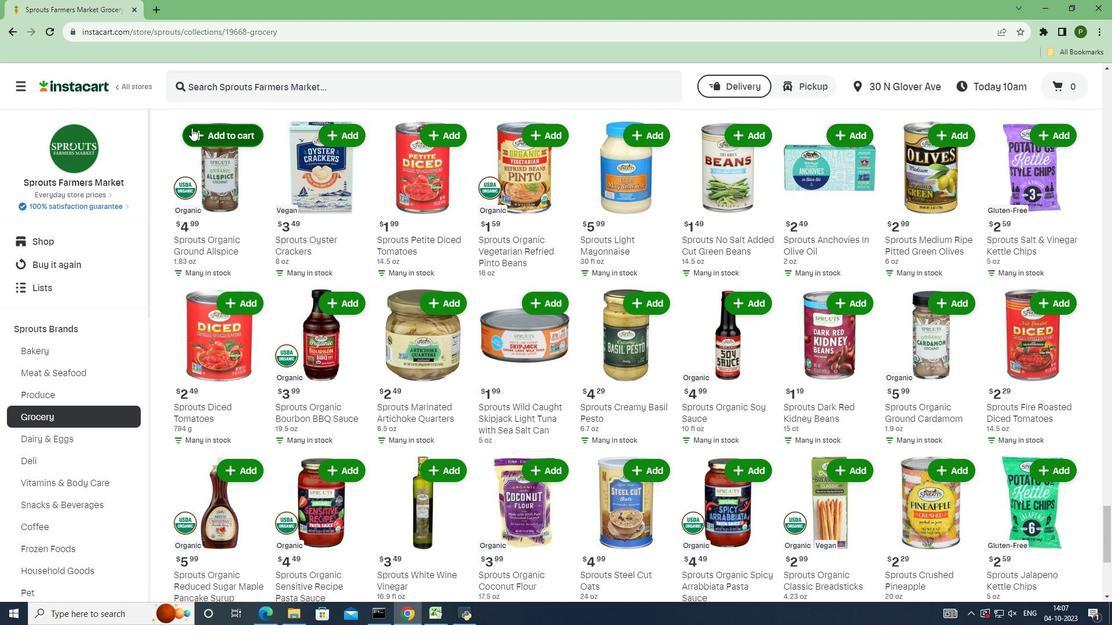 
